 Task: Find a guest house in Hinigaran, Negros Occidental for 2 guests from July 1 to July 9, with a price range of ₹820 to ₹7200, self check-in, and English-speaking host.
Action: Mouse moved to (477, 117)
Screenshot: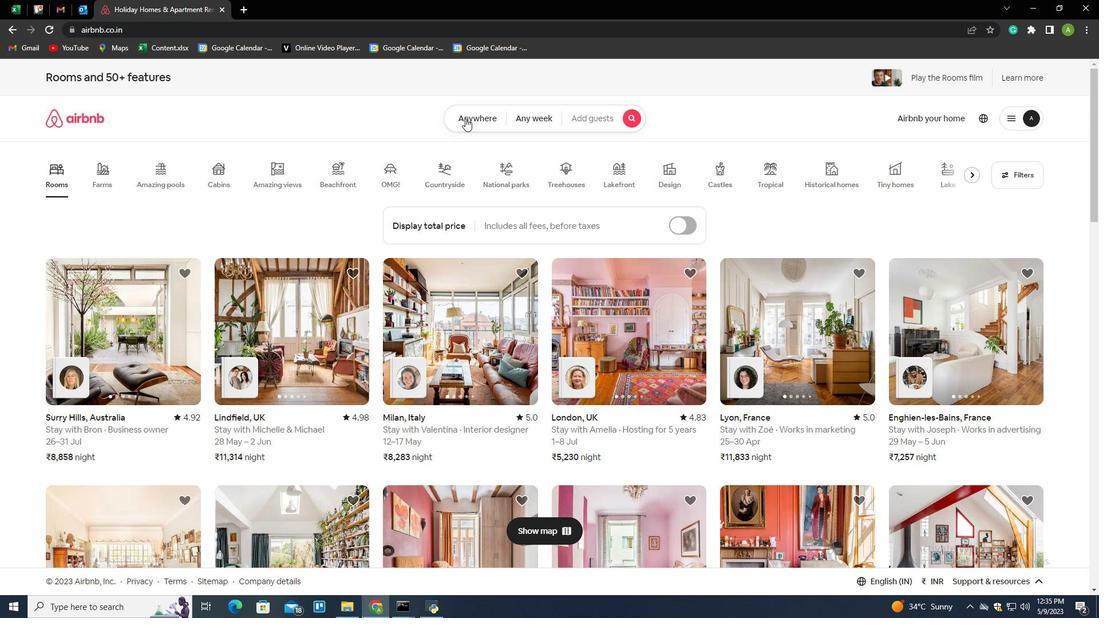 
Action: Mouse pressed left at (477, 117)
Screenshot: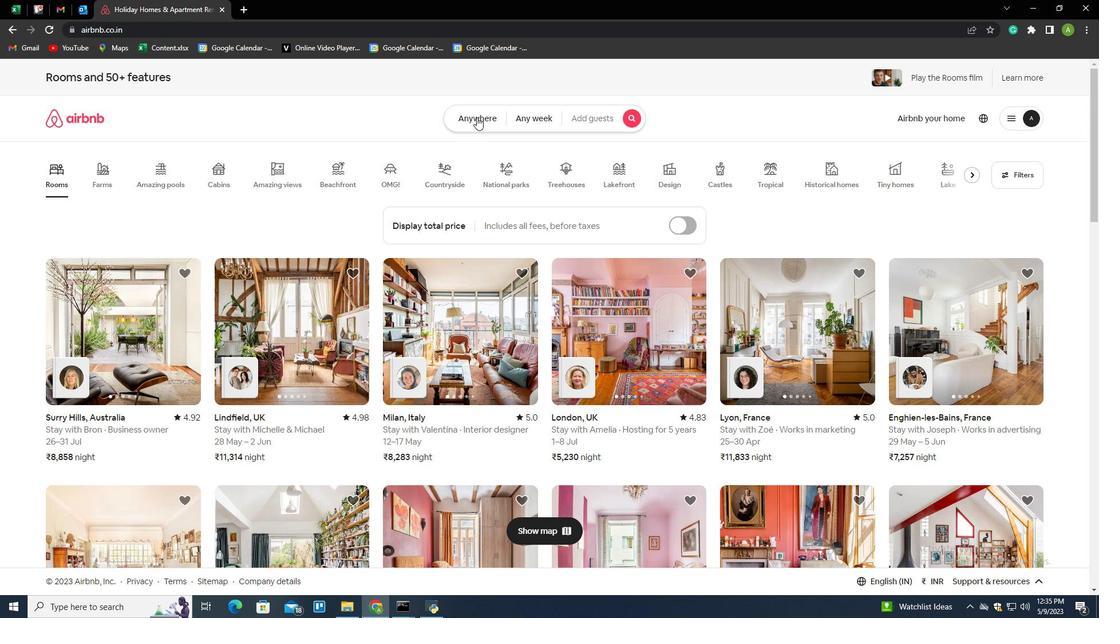 
Action: Mouse moved to (431, 160)
Screenshot: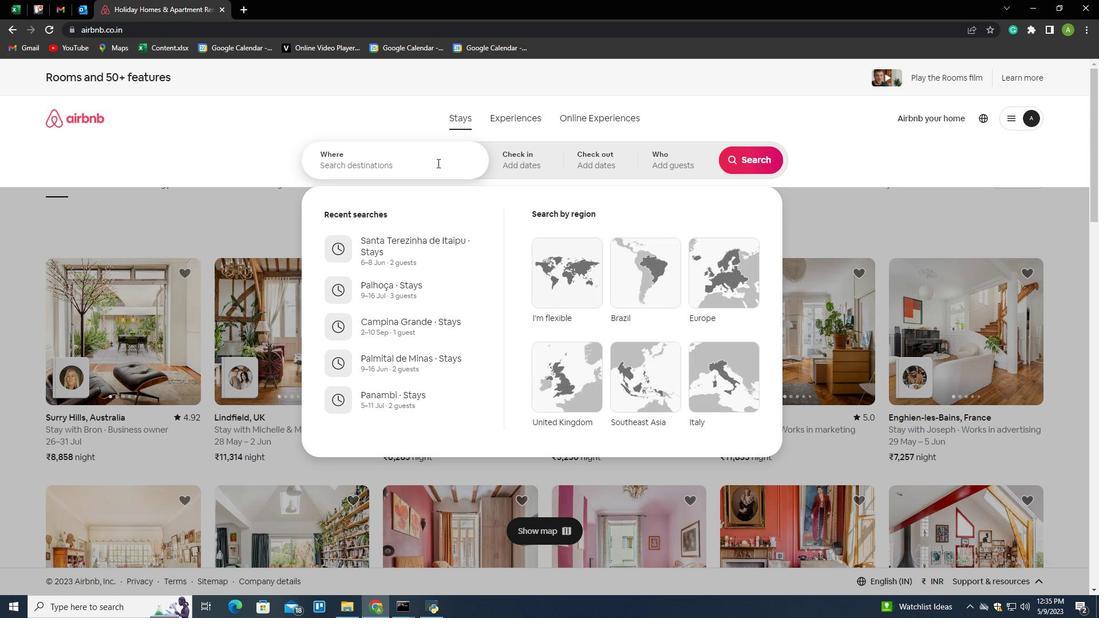 
Action: Mouse pressed left at (431, 160)
Screenshot: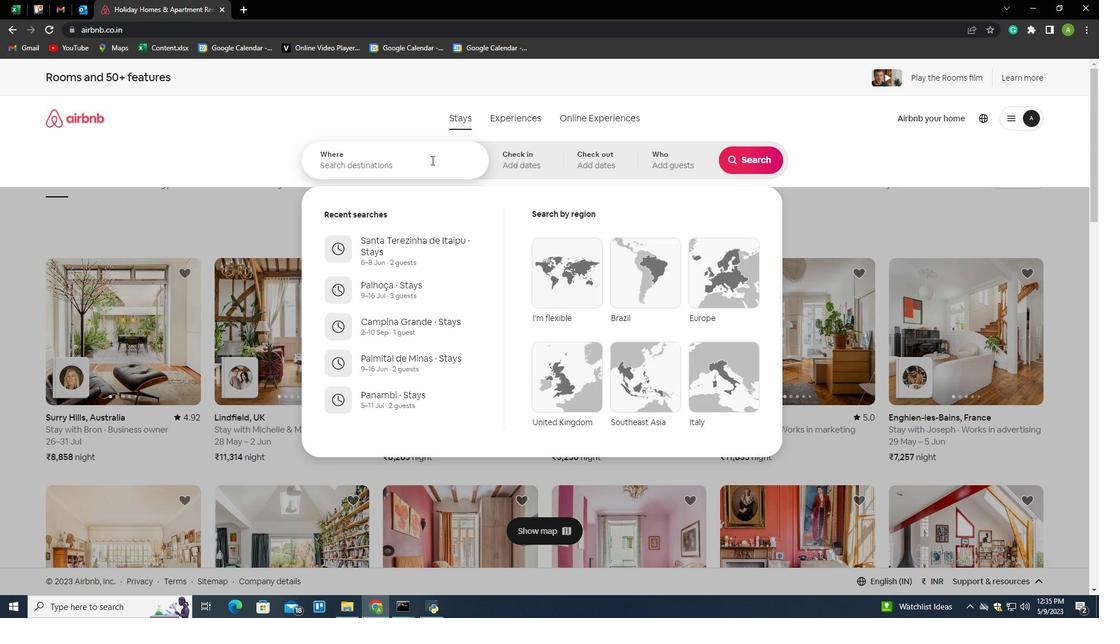 
Action: Mouse moved to (431, 159)
Screenshot: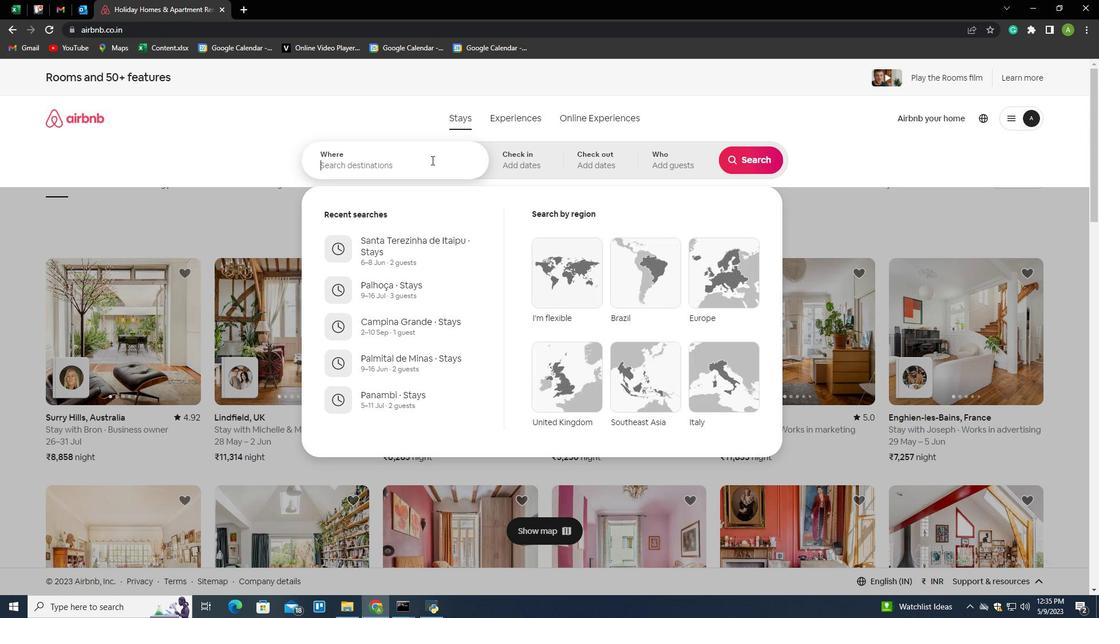 
Action: Key pressed <Key.shift>Hinigaran<Key.down><Key.enter>
Screenshot: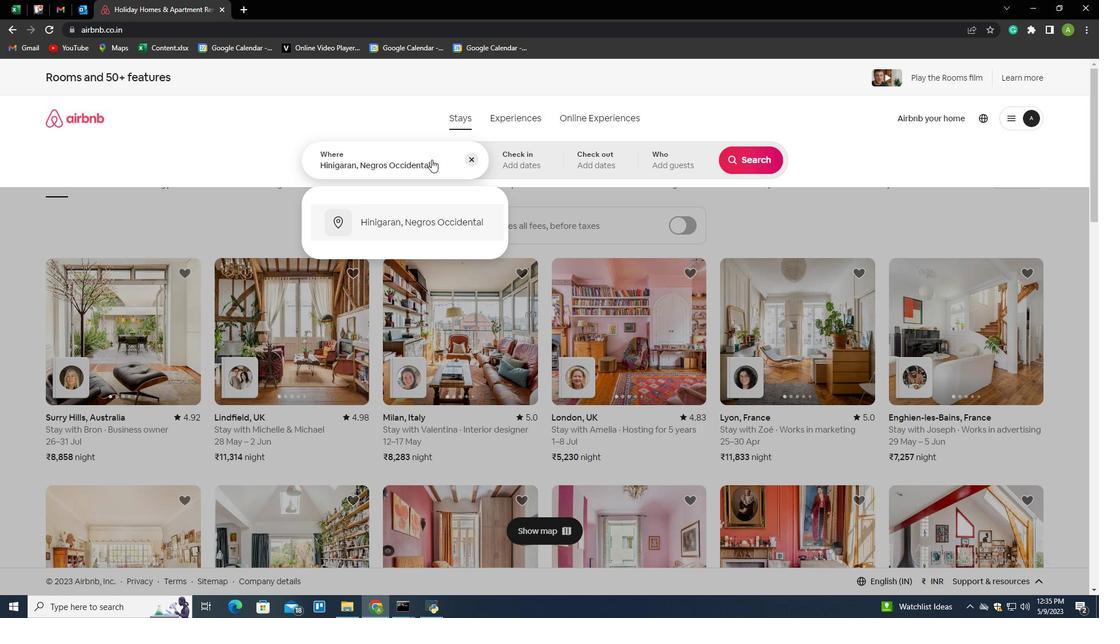 
Action: Mouse moved to (746, 252)
Screenshot: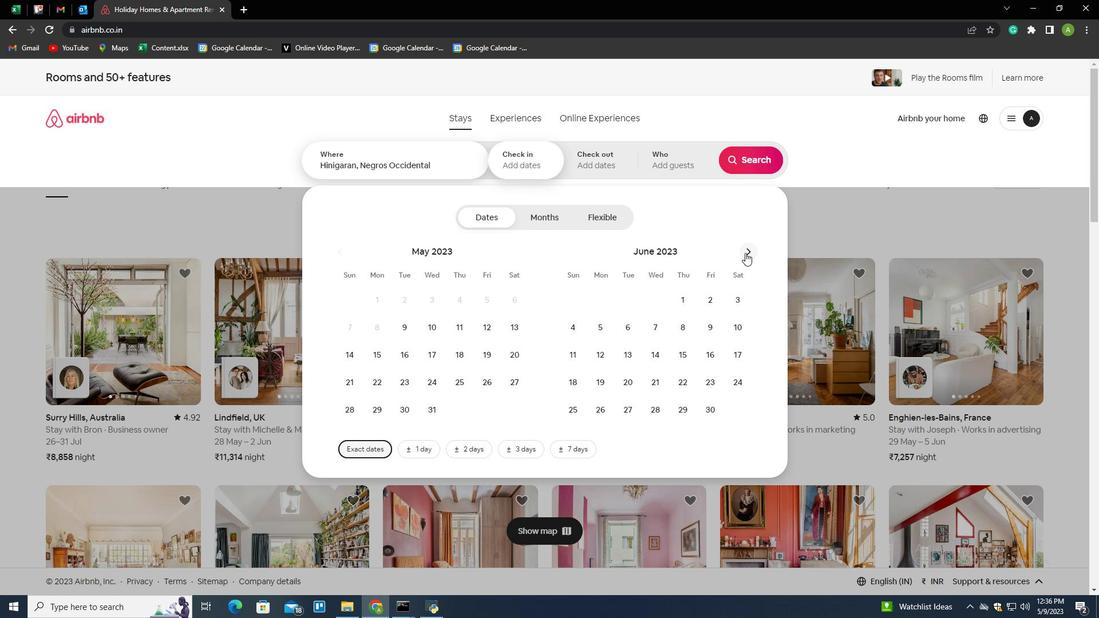 
Action: Mouse pressed left at (746, 252)
Screenshot: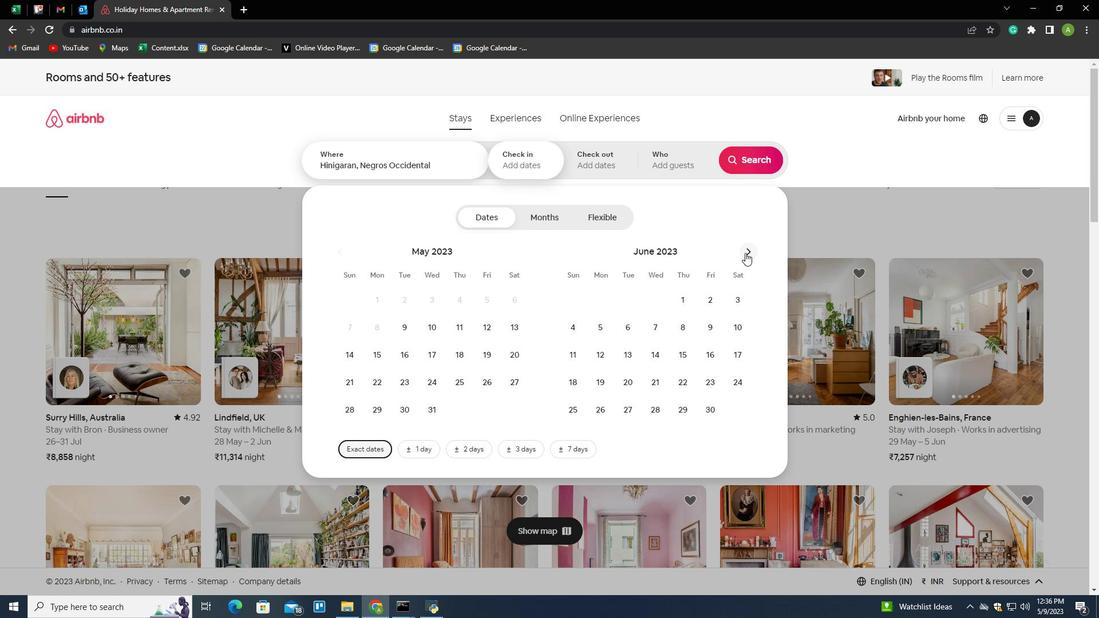 
Action: Mouse moved to (736, 296)
Screenshot: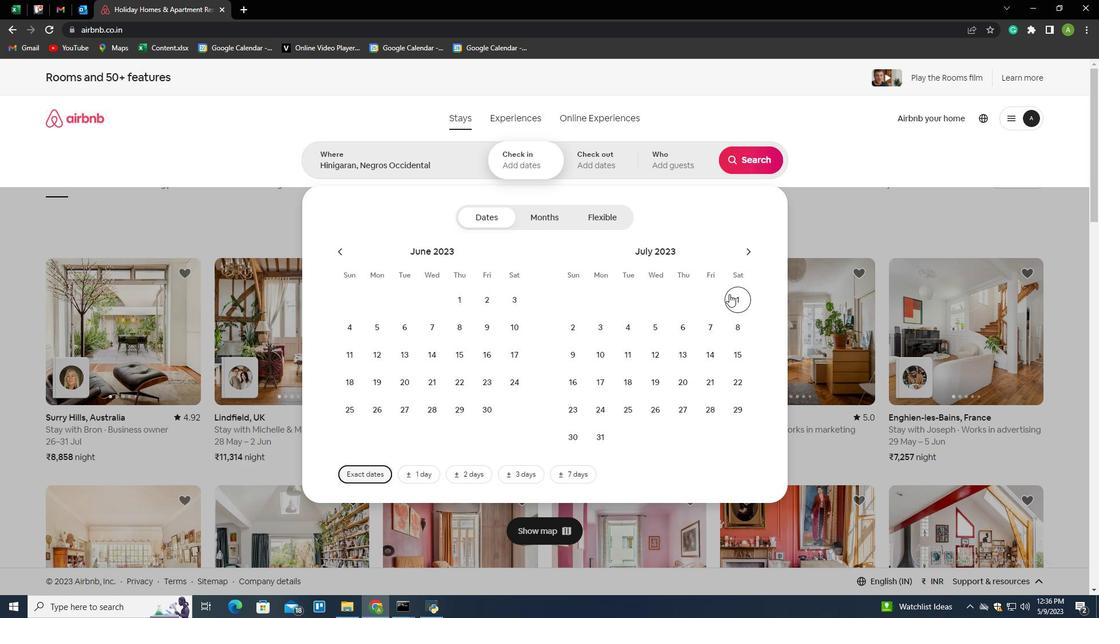 
Action: Mouse pressed left at (736, 296)
Screenshot: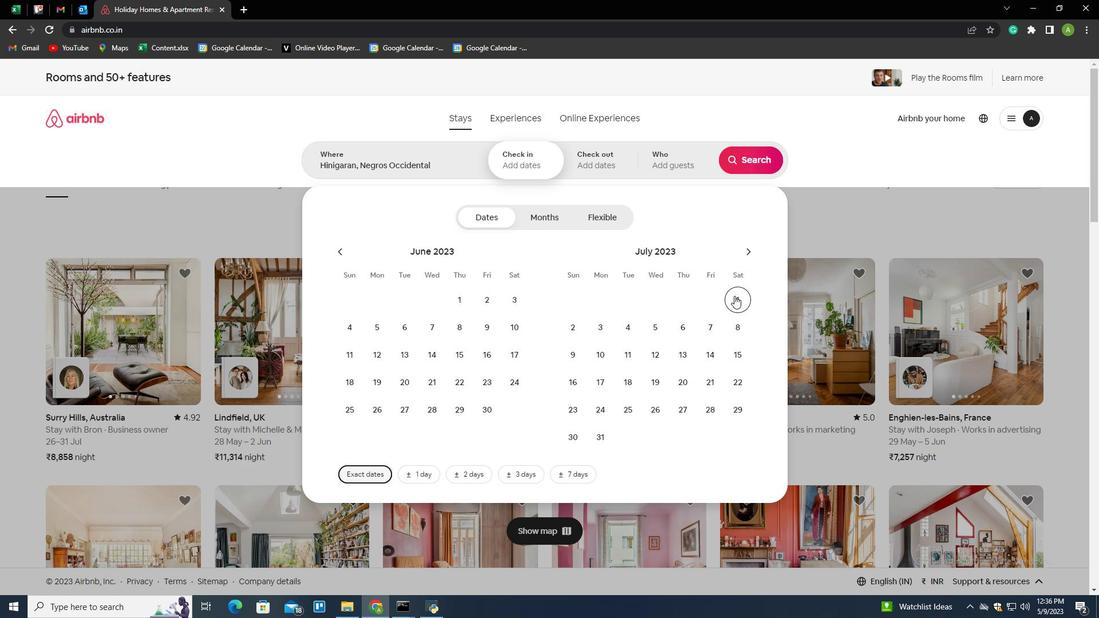 
Action: Mouse moved to (579, 355)
Screenshot: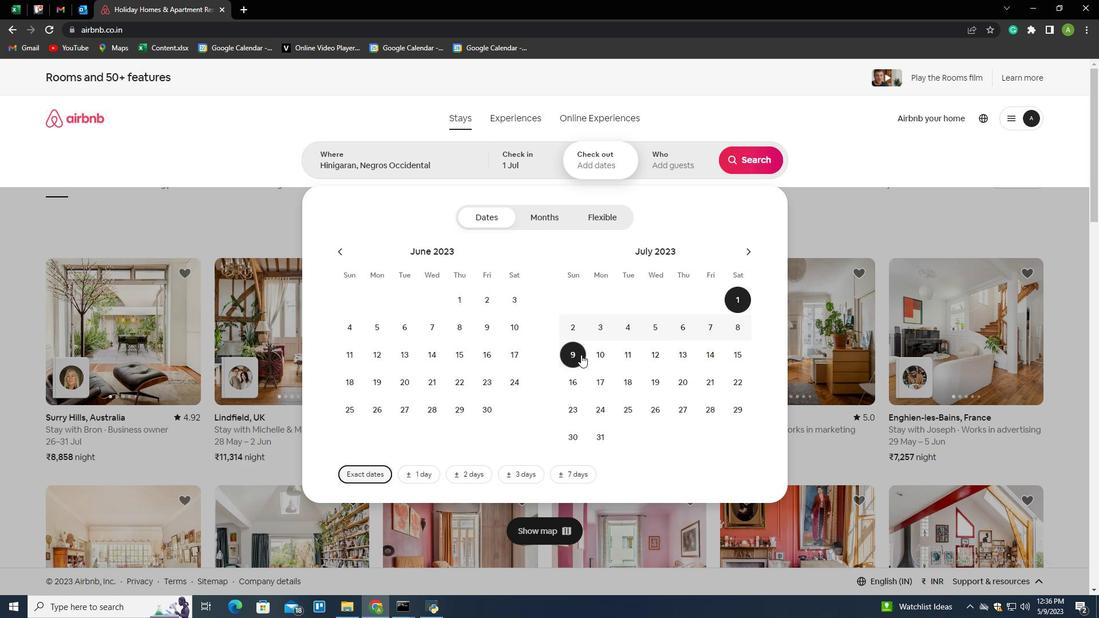 
Action: Mouse pressed left at (579, 355)
Screenshot: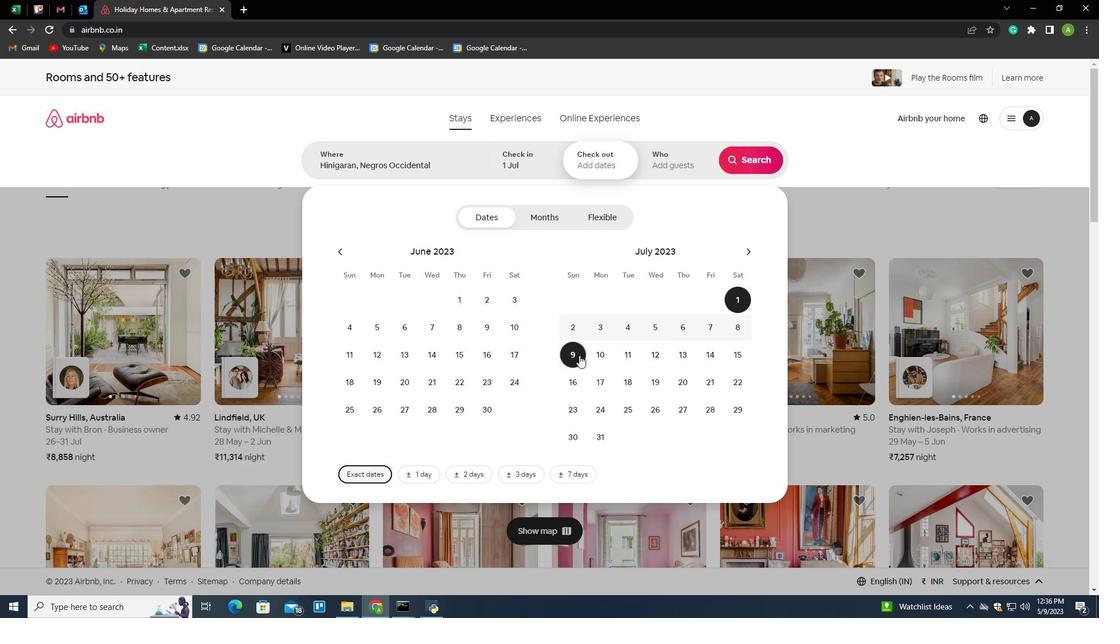 
Action: Mouse moved to (660, 165)
Screenshot: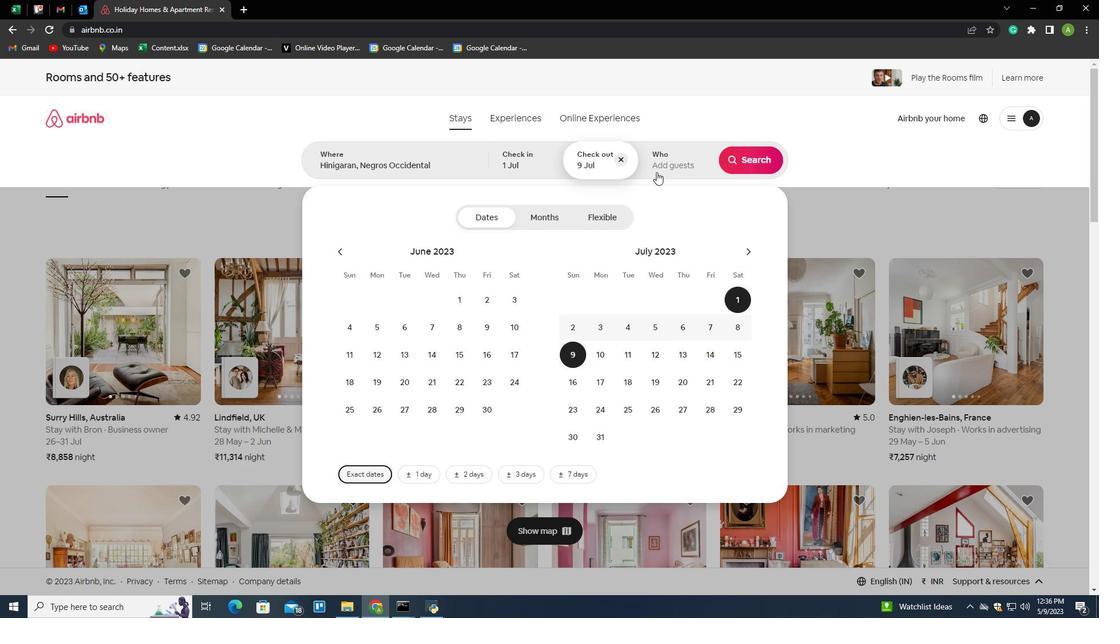 
Action: Mouse pressed left at (660, 165)
Screenshot: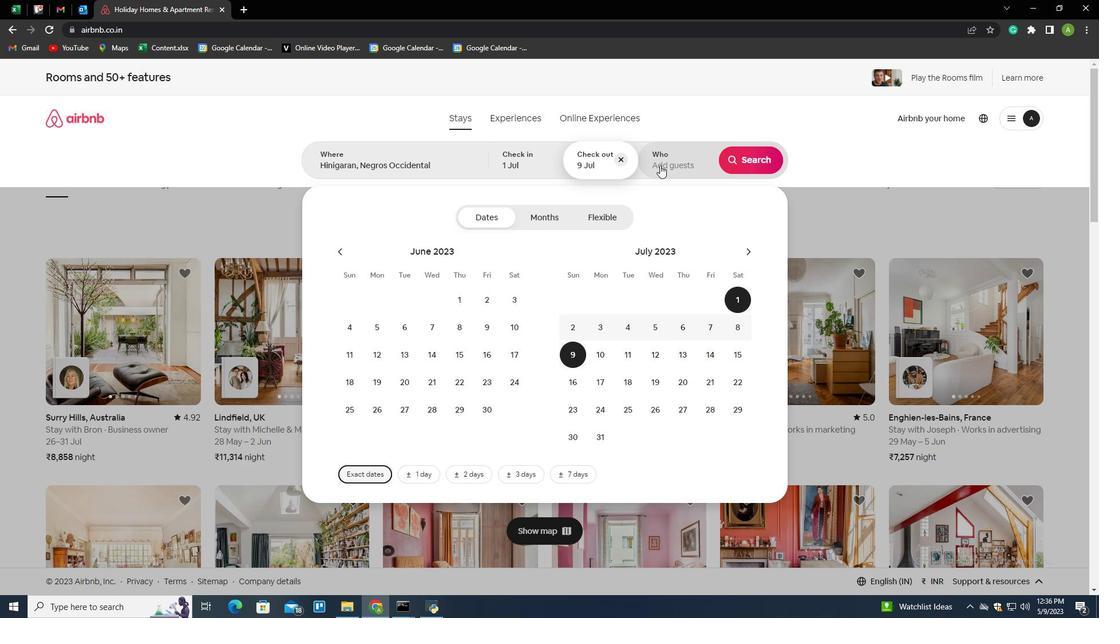 
Action: Mouse moved to (748, 218)
Screenshot: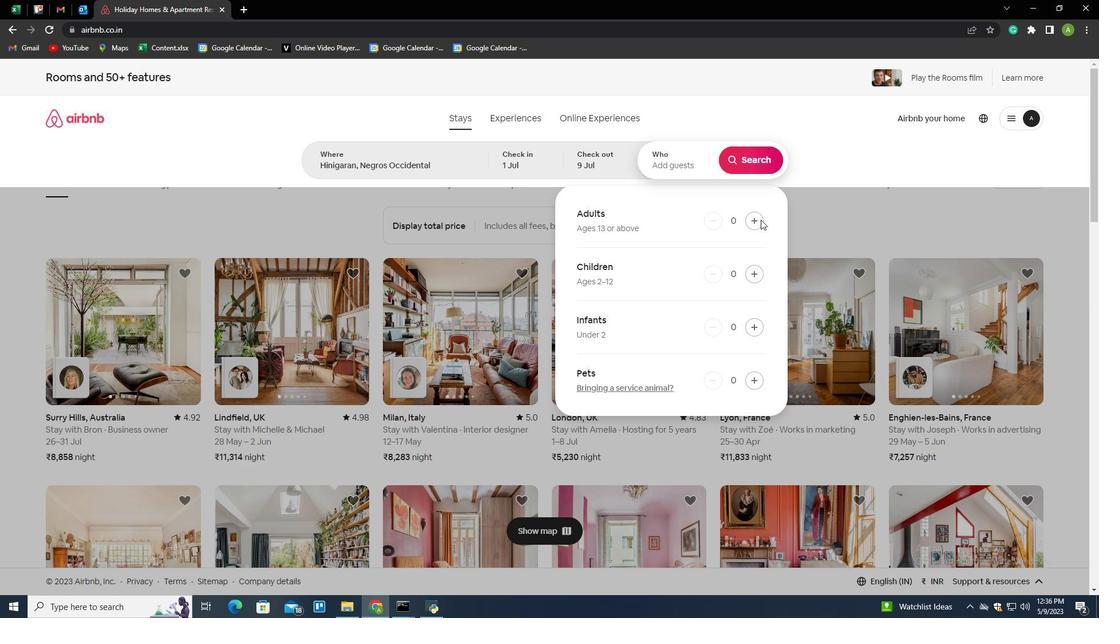 
Action: Mouse pressed left at (748, 218)
Screenshot: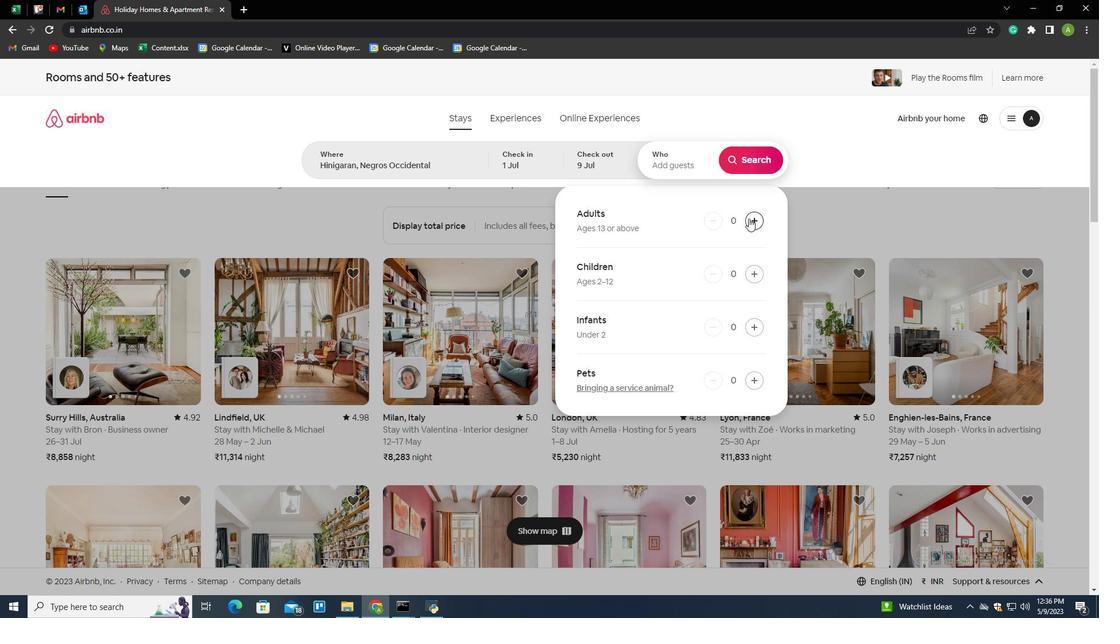 
Action: Mouse pressed left at (748, 218)
Screenshot: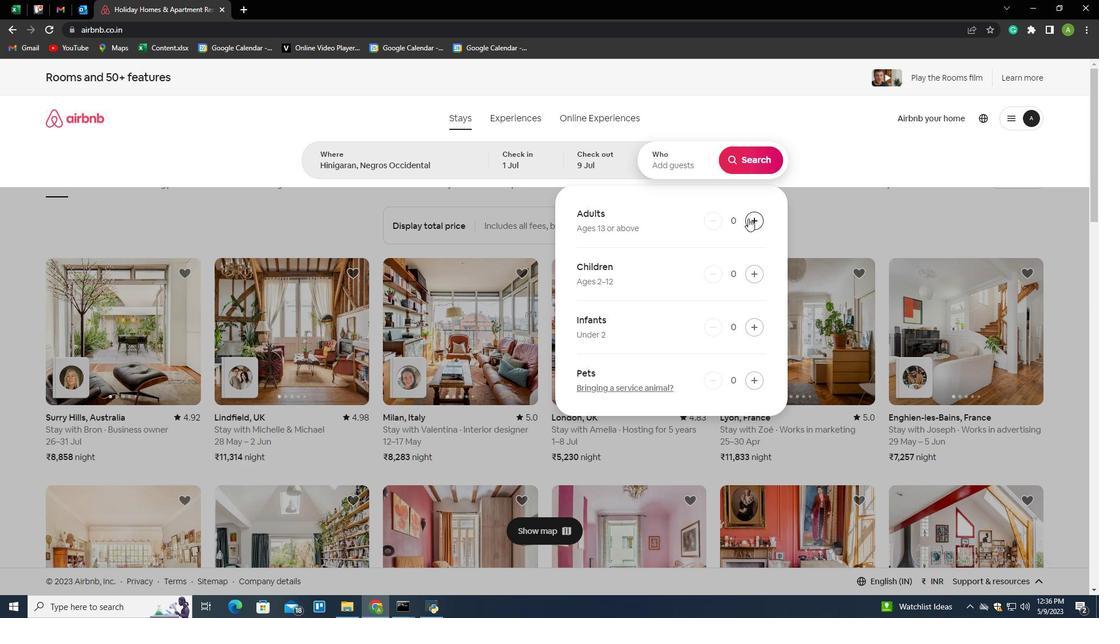 
Action: Mouse moved to (754, 158)
Screenshot: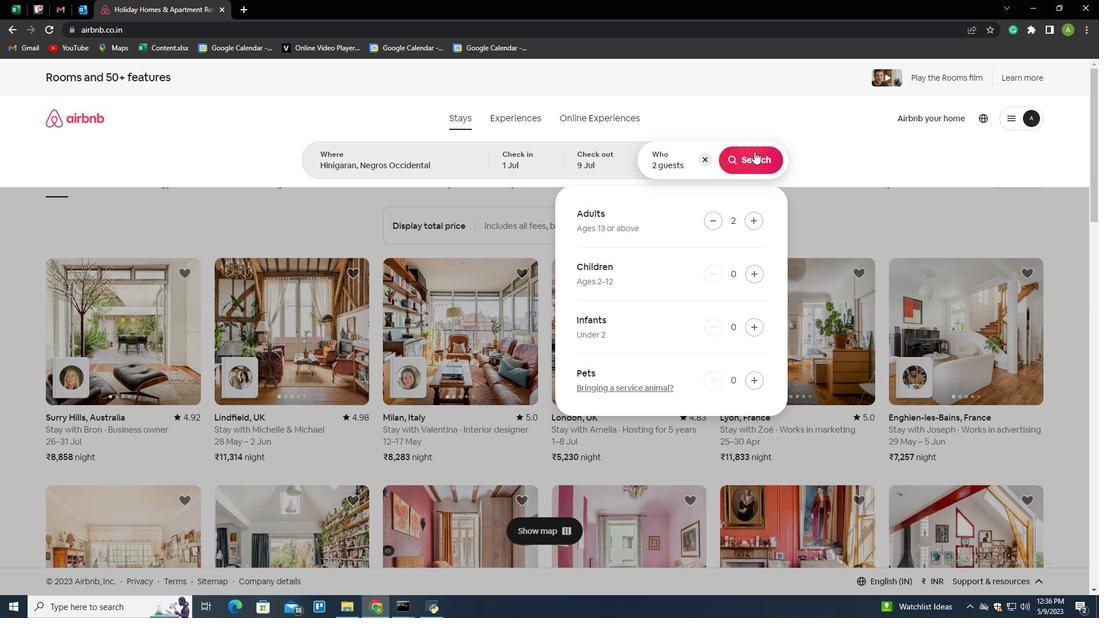 
Action: Mouse pressed left at (754, 158)
Screenshot: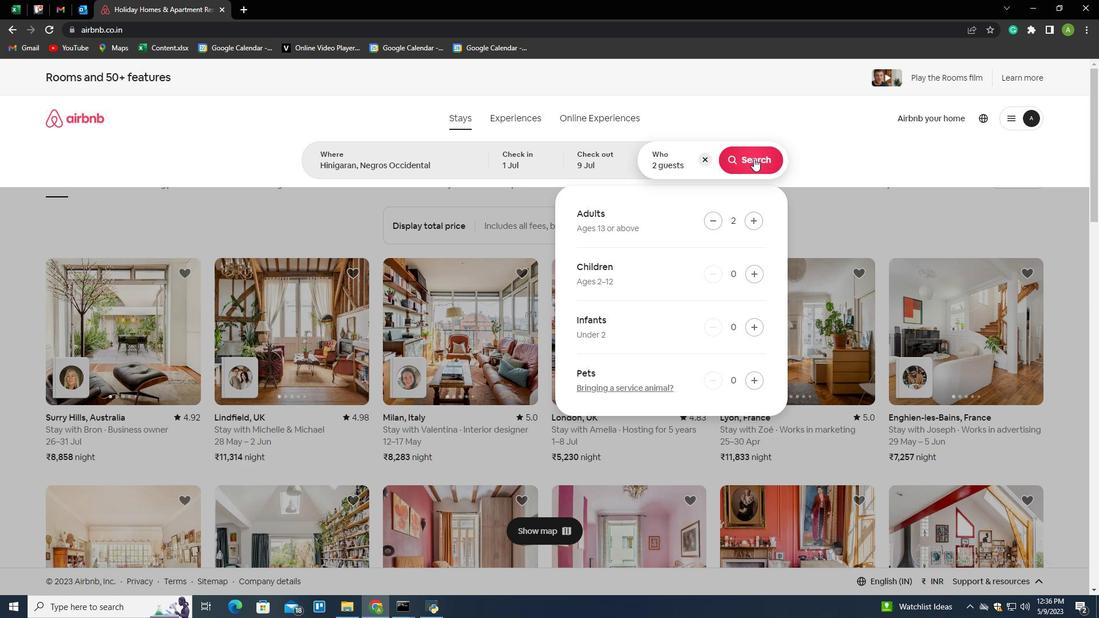
Action: Mouse moved to (1037, 129)
Screenshot: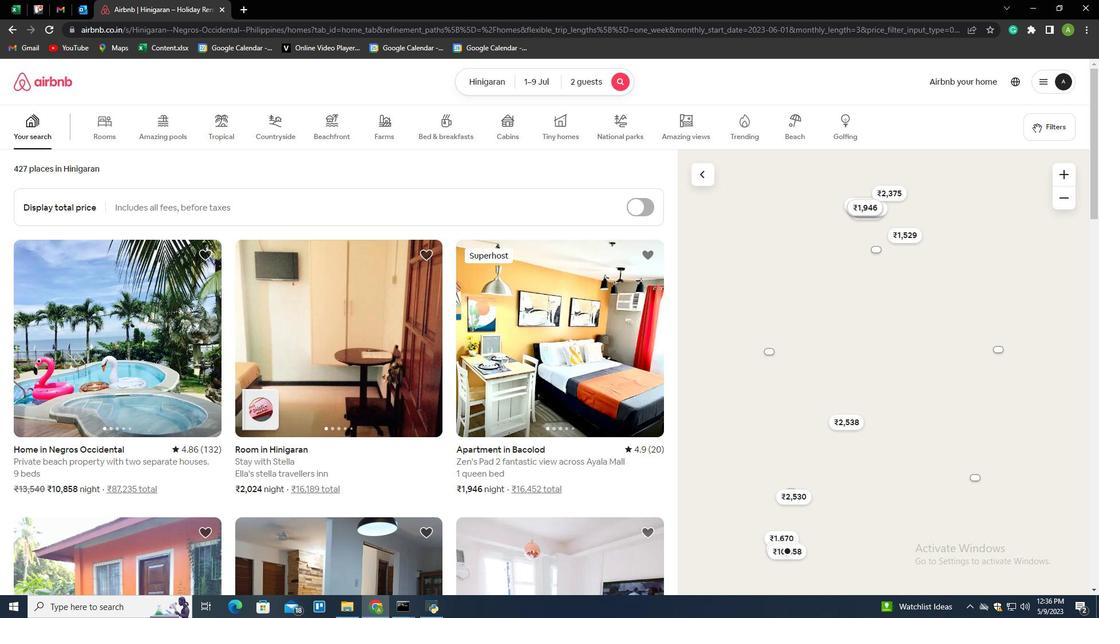 
Action: Mouse pressed left at (1037, 129)
Screenshot: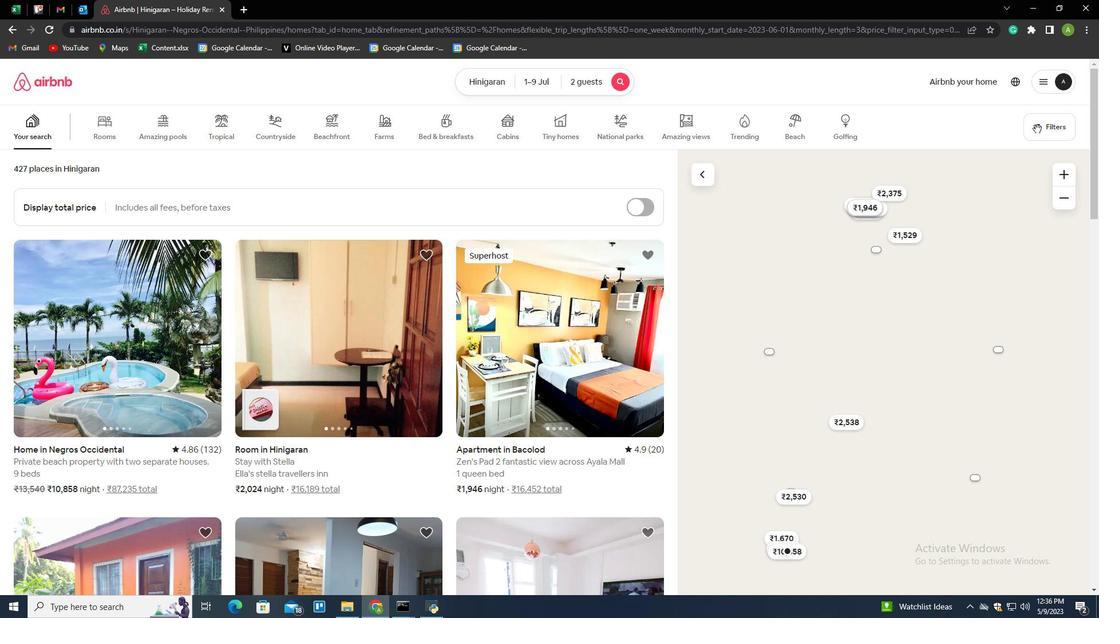 
Action: Mouse moved to (670, 261)
Screenshot: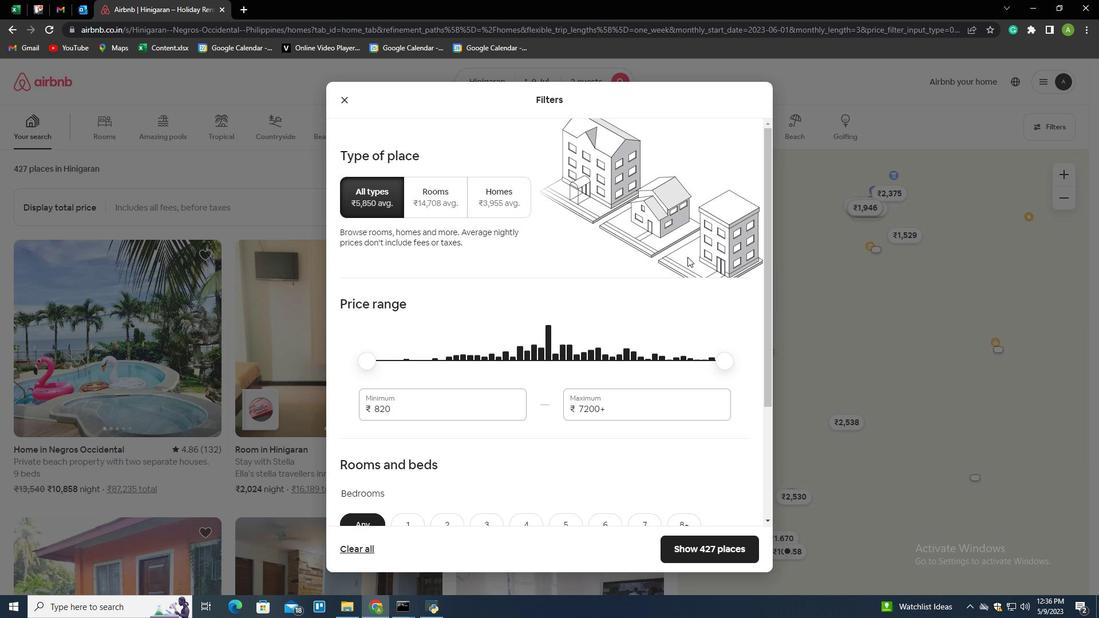 
Action: Mouse scrolled (670, 261) with delta (0, 0)
Screenshot: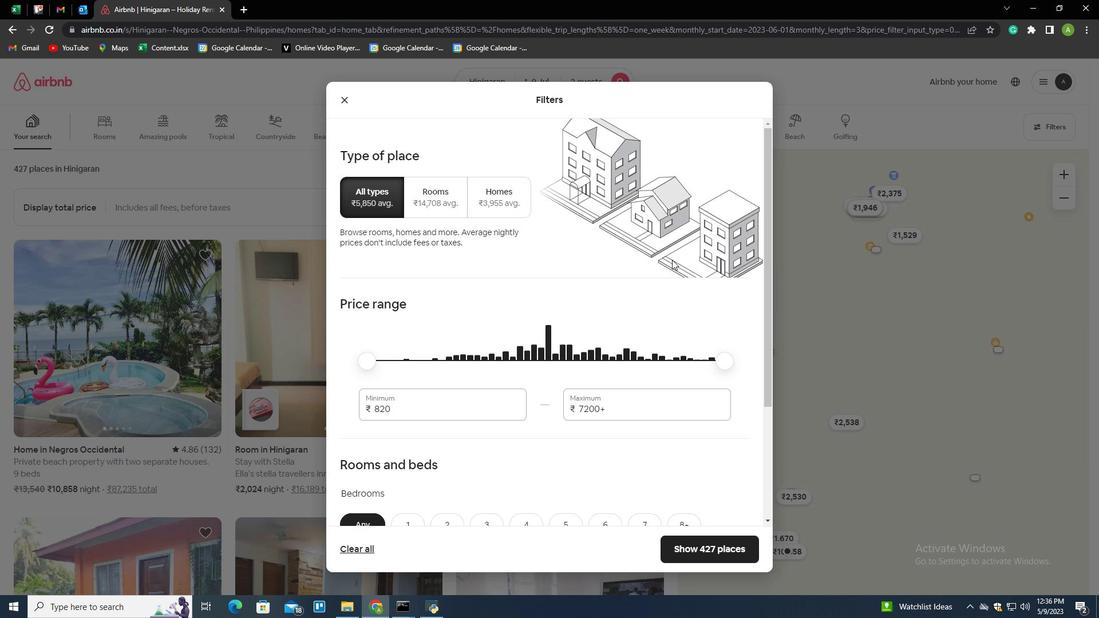 
Action: Mouse scrolled (670, 261) with delta (0, 0)
Screenshot: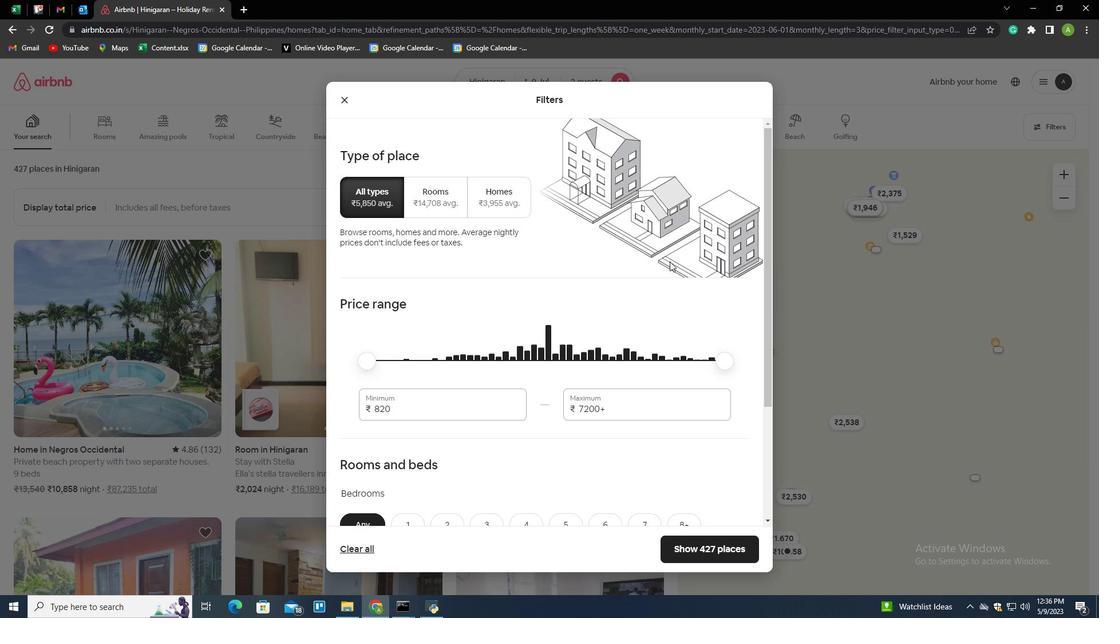 
Action: Mouse moved to (445, 293)
Screenshot: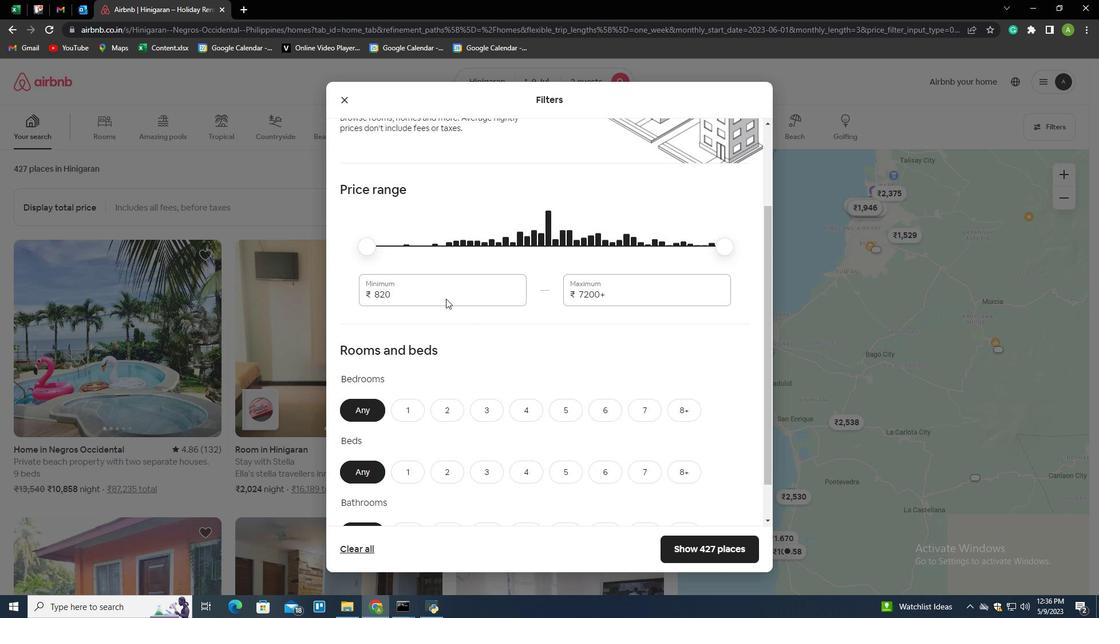
Action: Mouse pressed left at (445, 293)
Screenshot: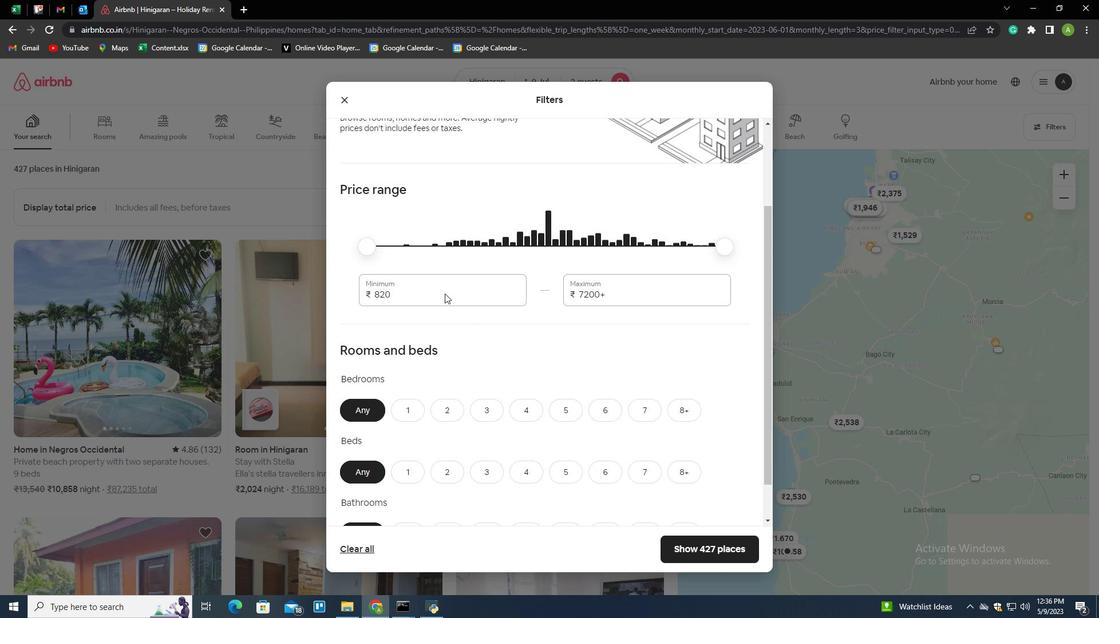 
Action: Key pressed <Key.shift_r><Key.home>8000<Key.tab>
Screenshot: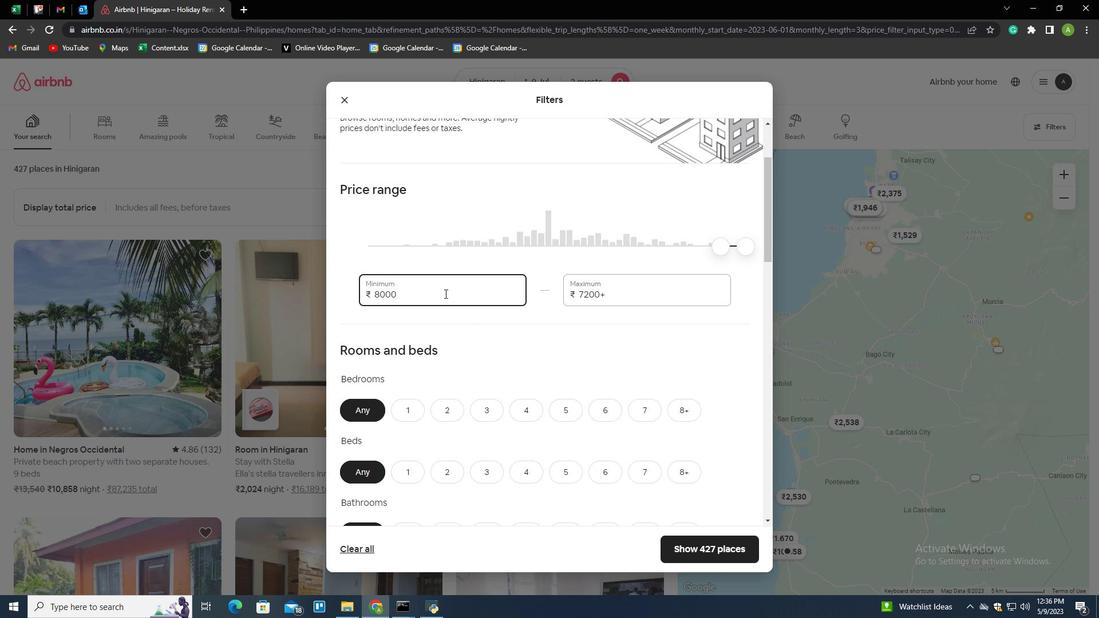 
Action: Mouse moved to (442, 295)
Screenshot: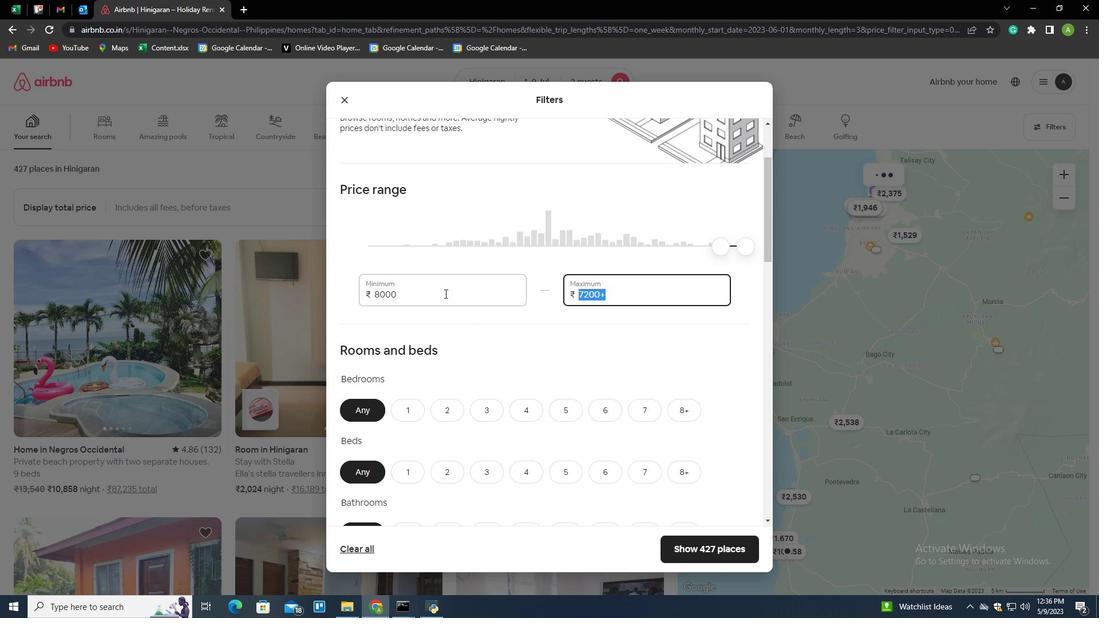 
Action: Key pressed 15000
Screenshot: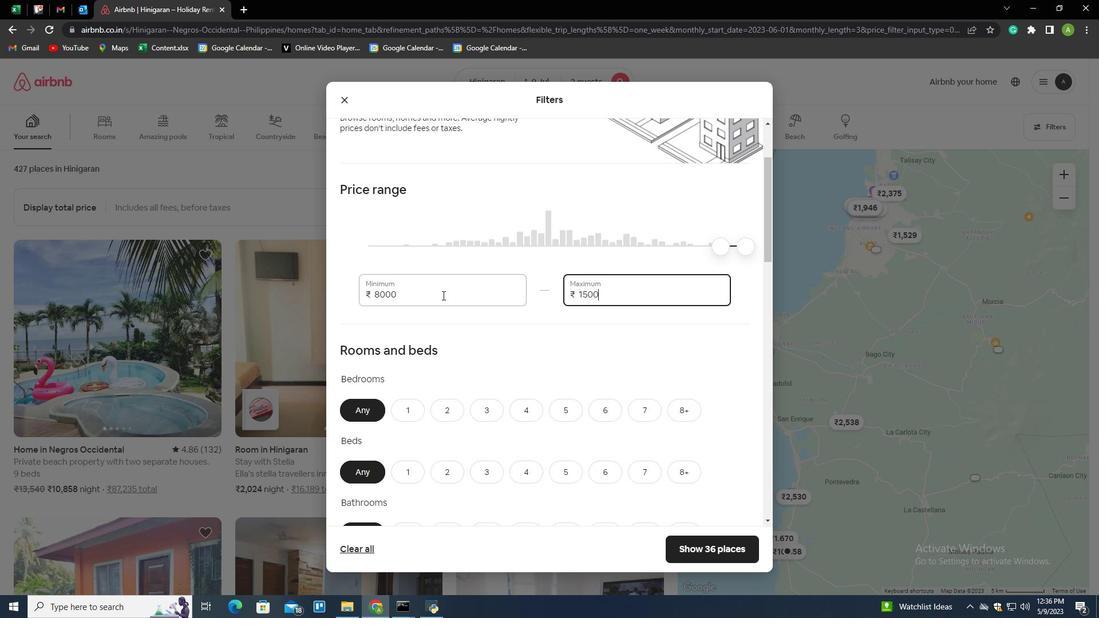 
Action: Mouse moved to (443, 296)
Screenshot: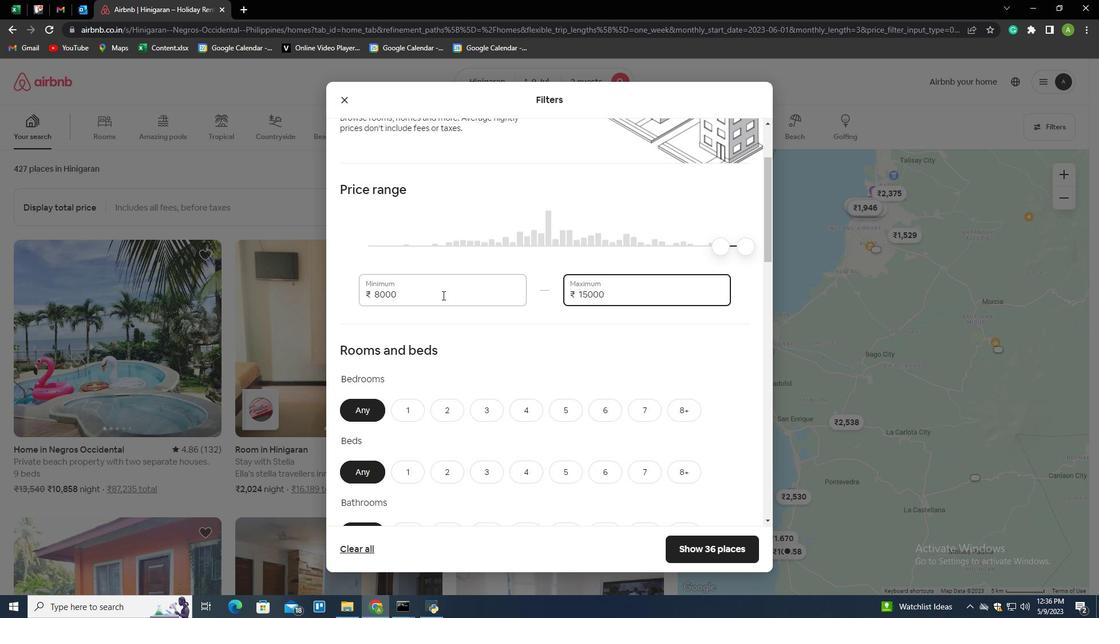 
Action: Mouse scrolled (443, 295) with delta (0, 0)
Screenshot: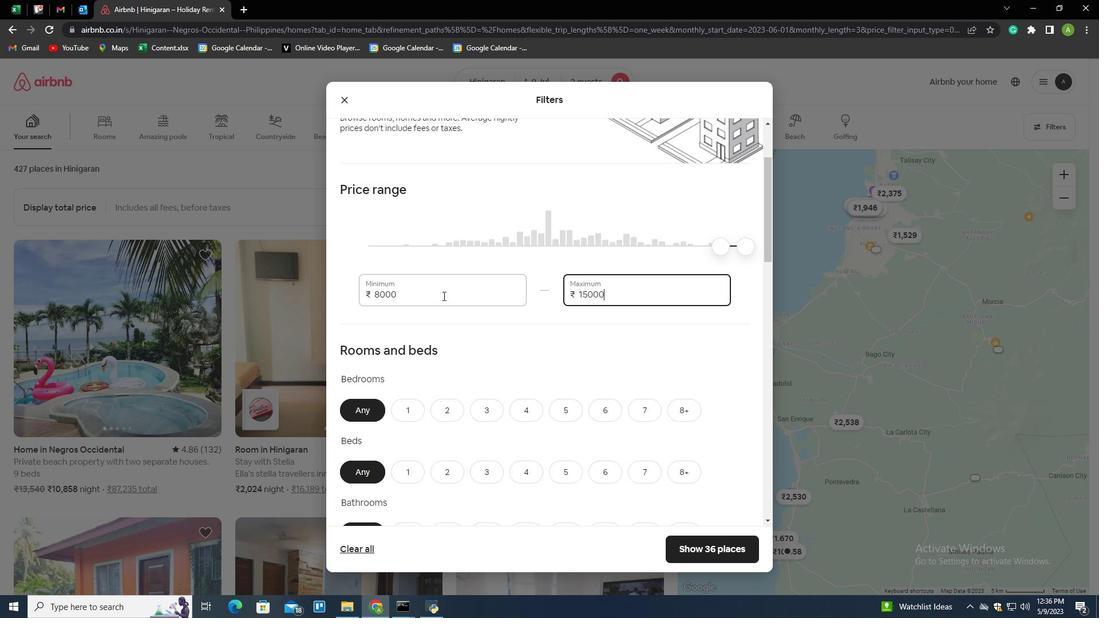 
Action: Mouse scrolled (443, 295) with delta (0, 0)
Screenshot: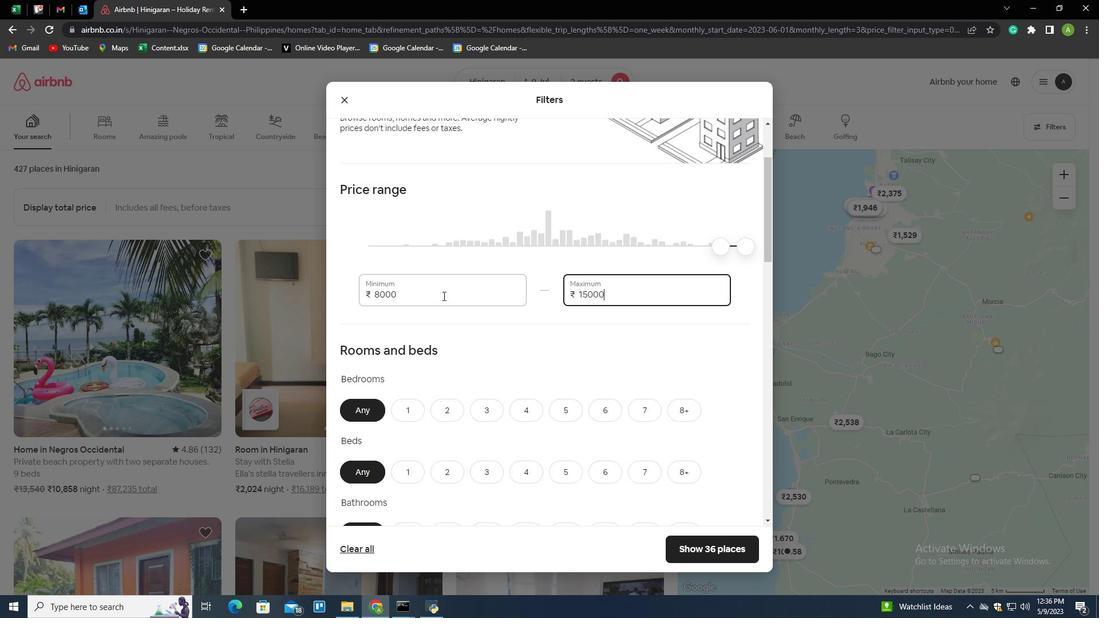
Action: Mouse moved to (418, 297)
Screenshot: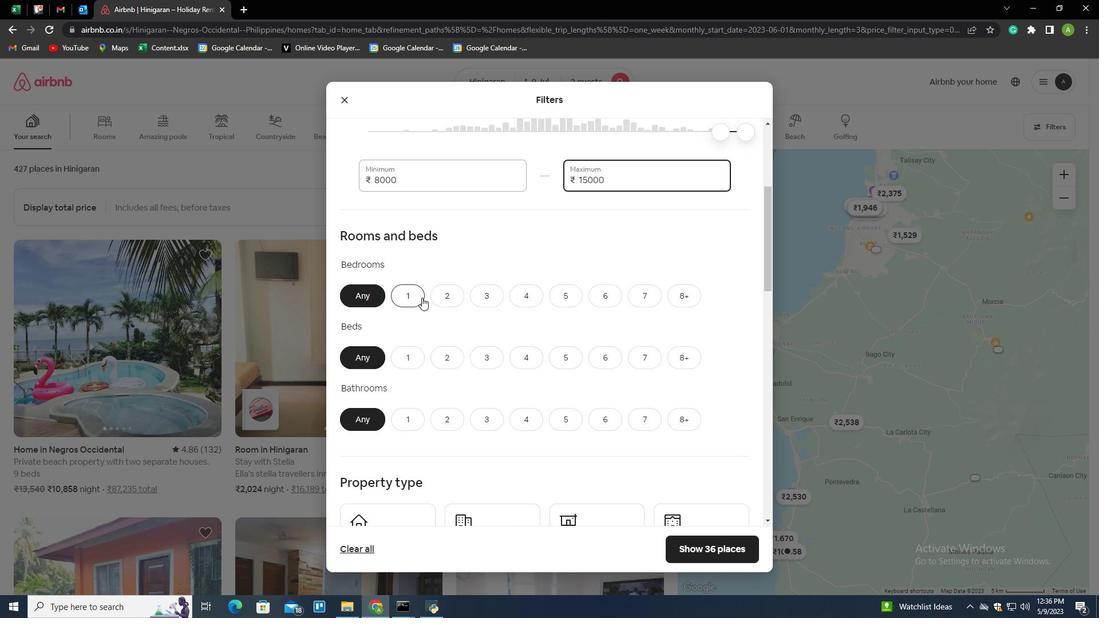 
Action: Mouse pressed left at (418, 297)
Screenshot: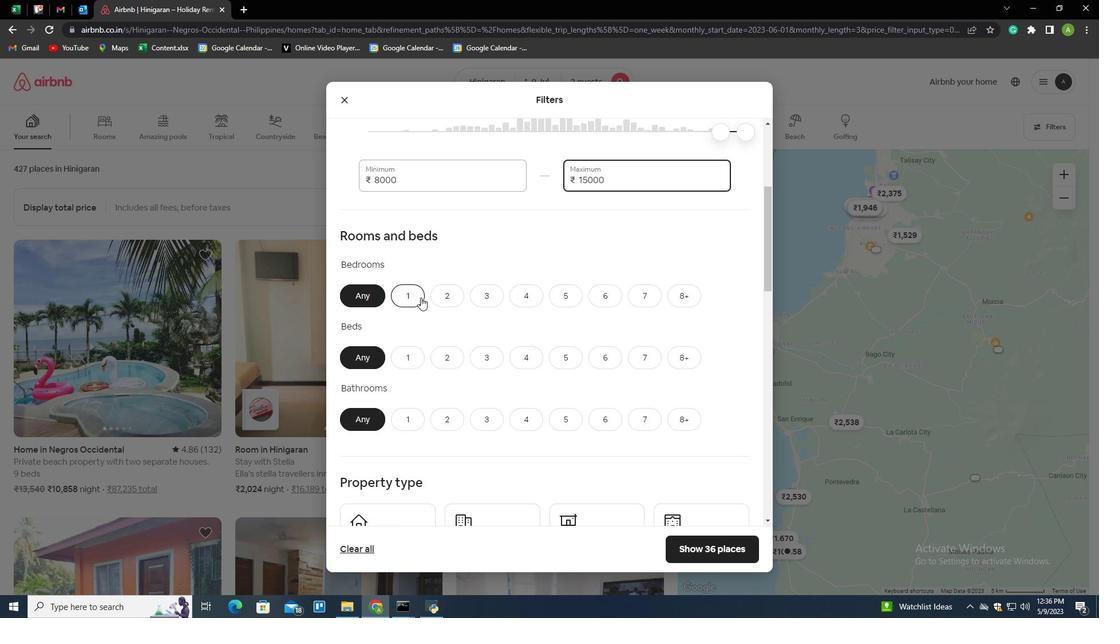 
Action: Mouse moved to (490, 323)
Screenshot: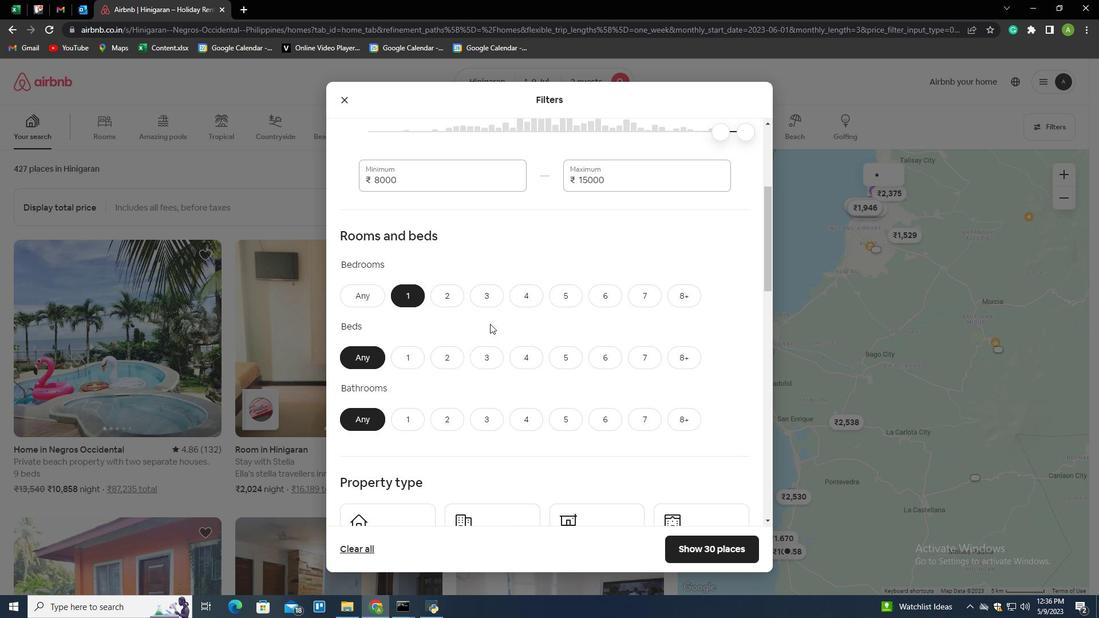 
Action: Mouse scrolled (490, 323) with delta (0, 0)
Screenshot: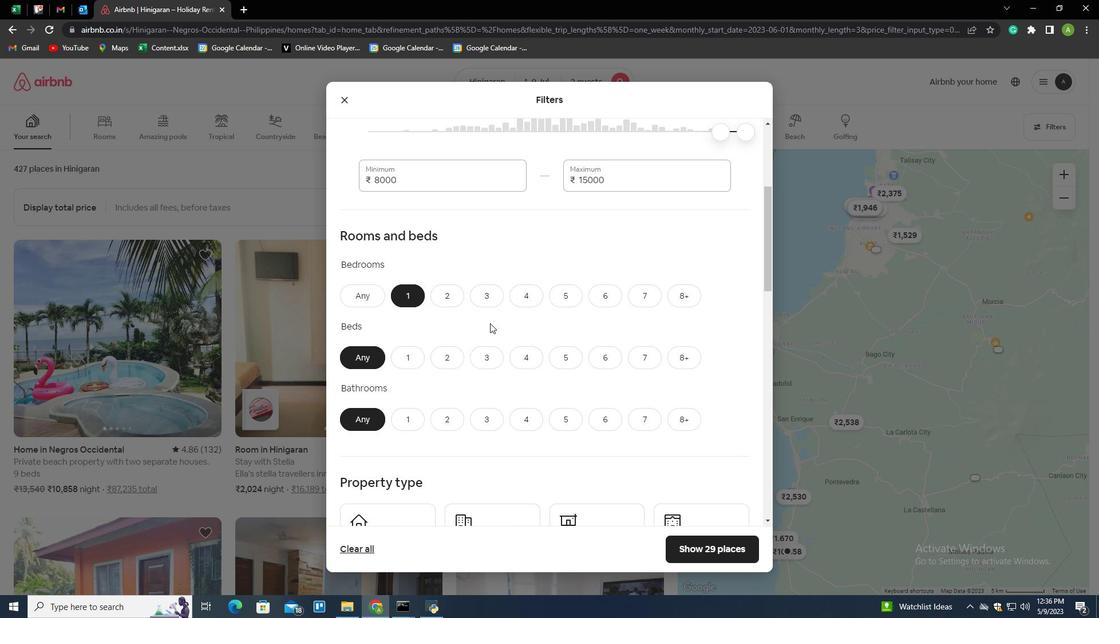 
Action: Mouse moved to (409, 304)
Screenshot: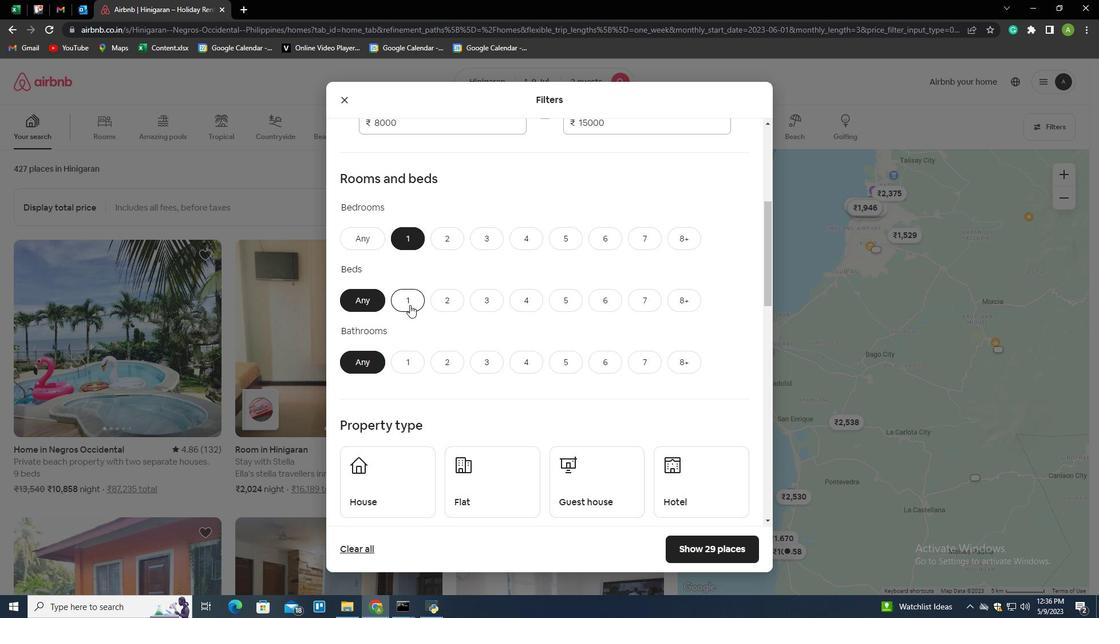 
Action: Mouse pressed left at (409, 304)
Screenshot: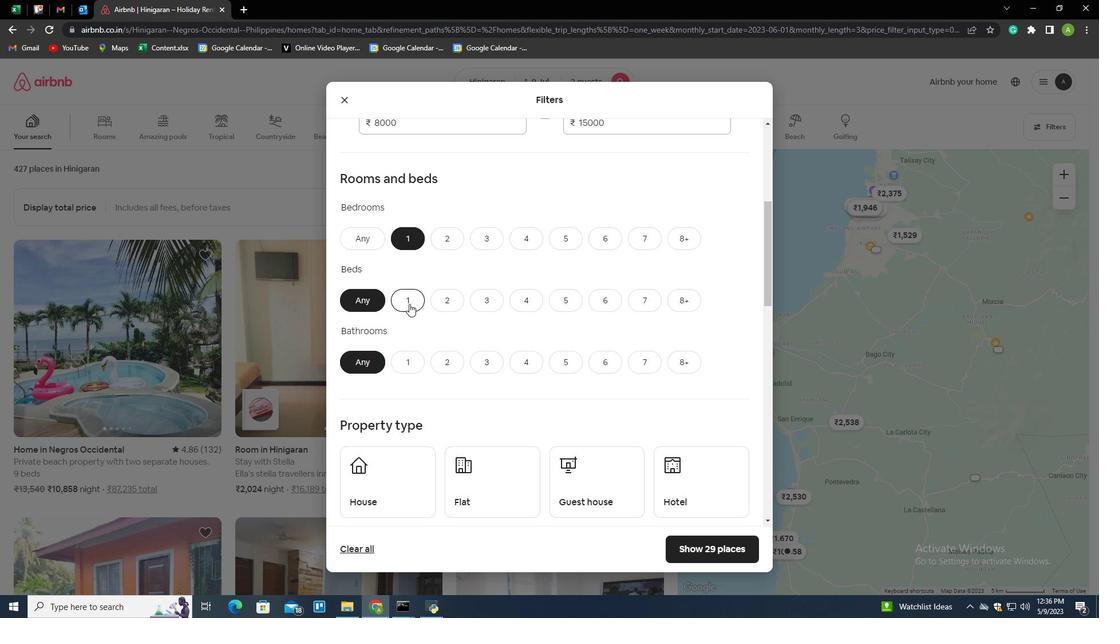 
Action: Mouse moved to (412, 364)
Screenshot: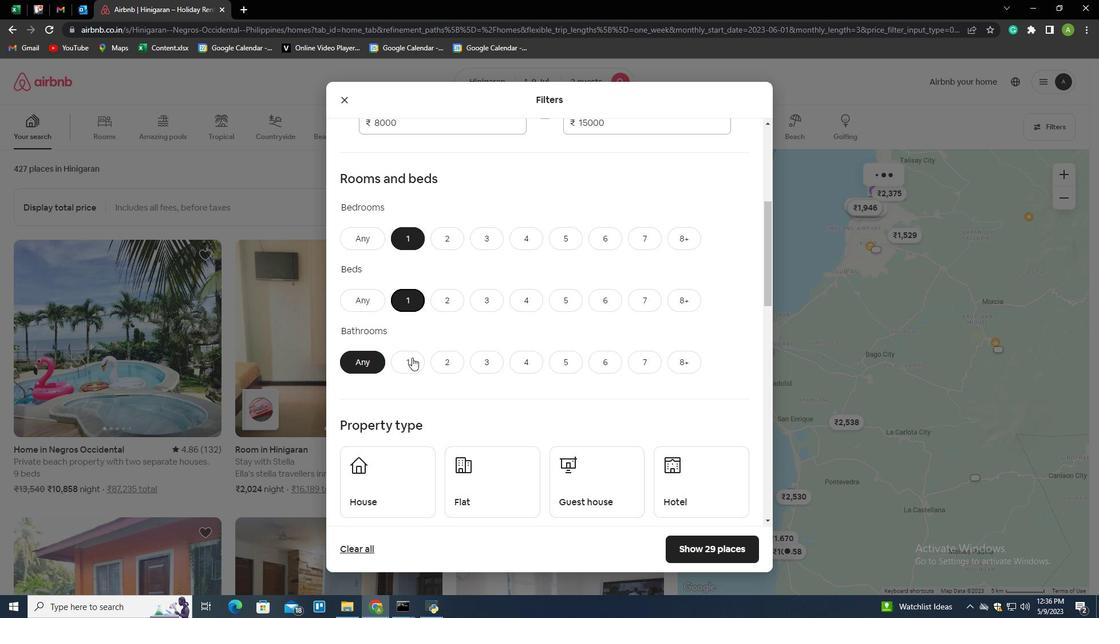 
Action: Mouse pressed left at (412, 364)
Screenshot: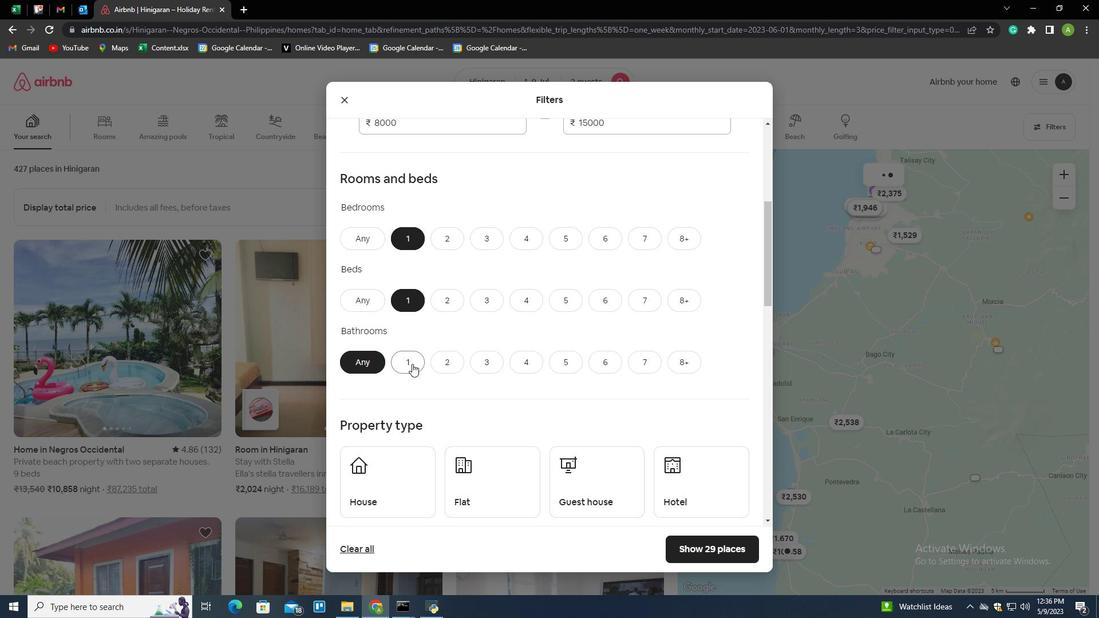 
Action: Mouse moved to (572, 324)
Screenshot: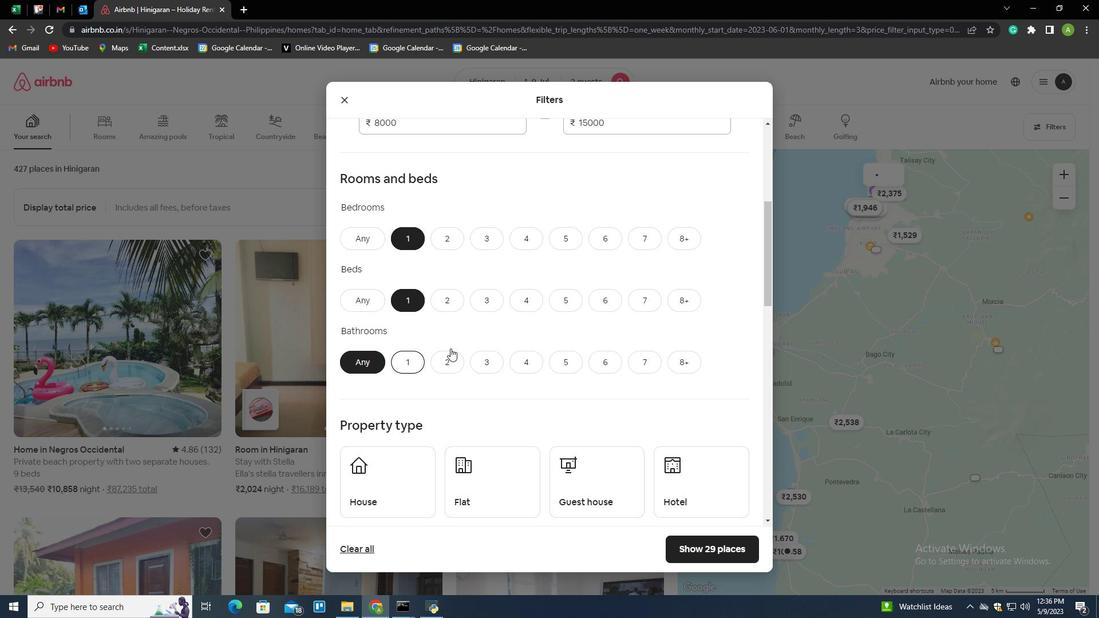 
Action: Mouse scrolled (572, 323) with delta (0, 0)
Screenshot: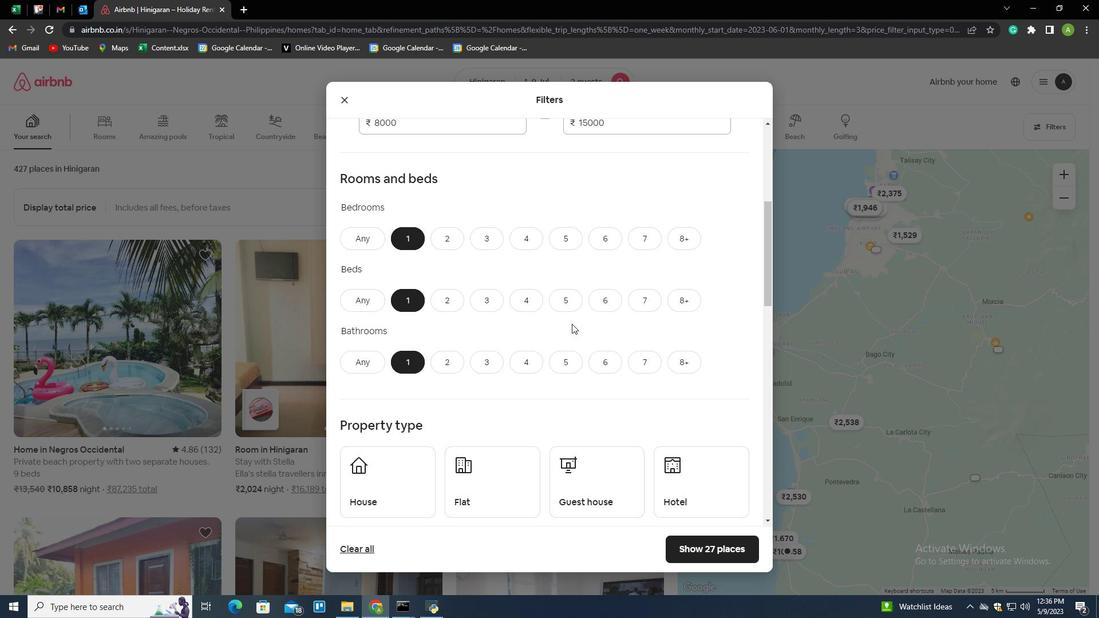 
Action: Mouse scrolled (572, 323) with delta (0, 0)
Screenshot: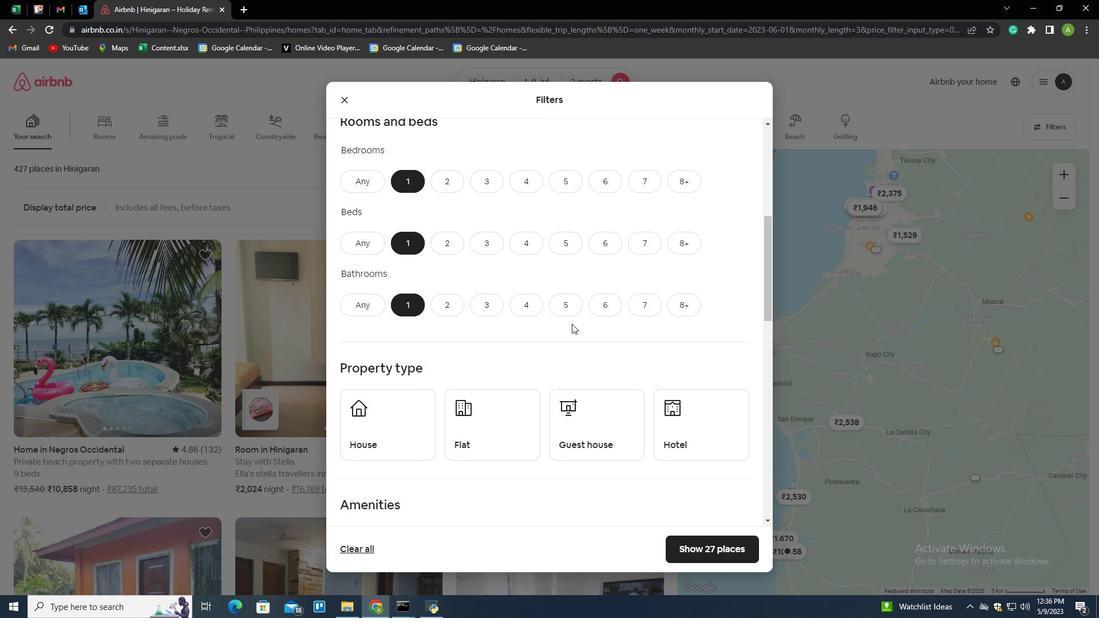 
Action: Mouse moved to (572, 320)
Screenshot: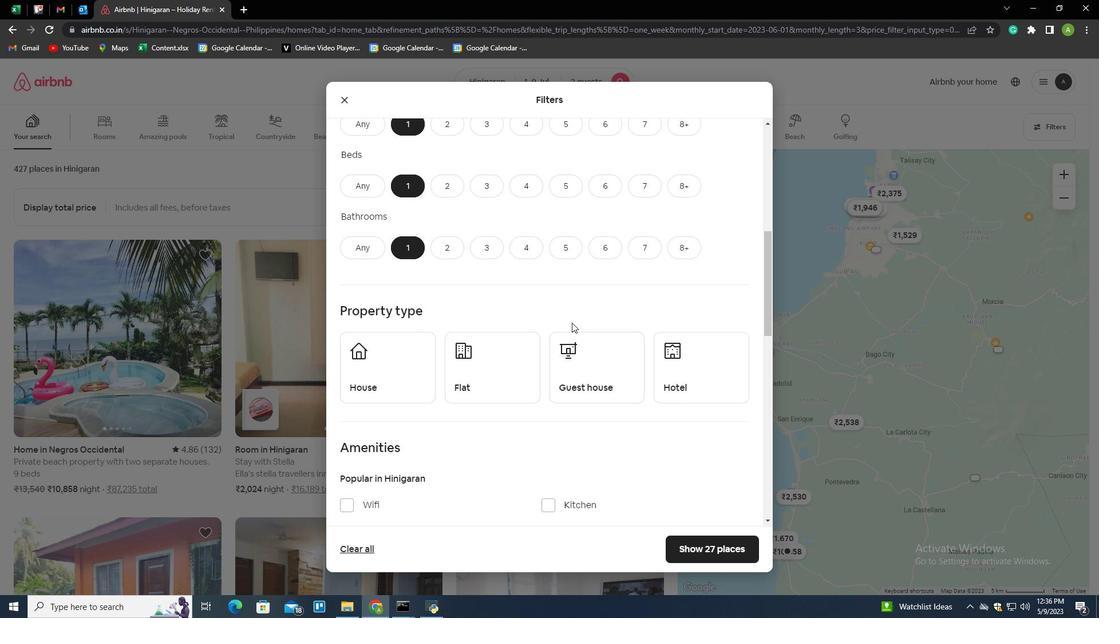 
Action: Mouse scrolled (572, 319) with delta (0, 0)
Screenshot: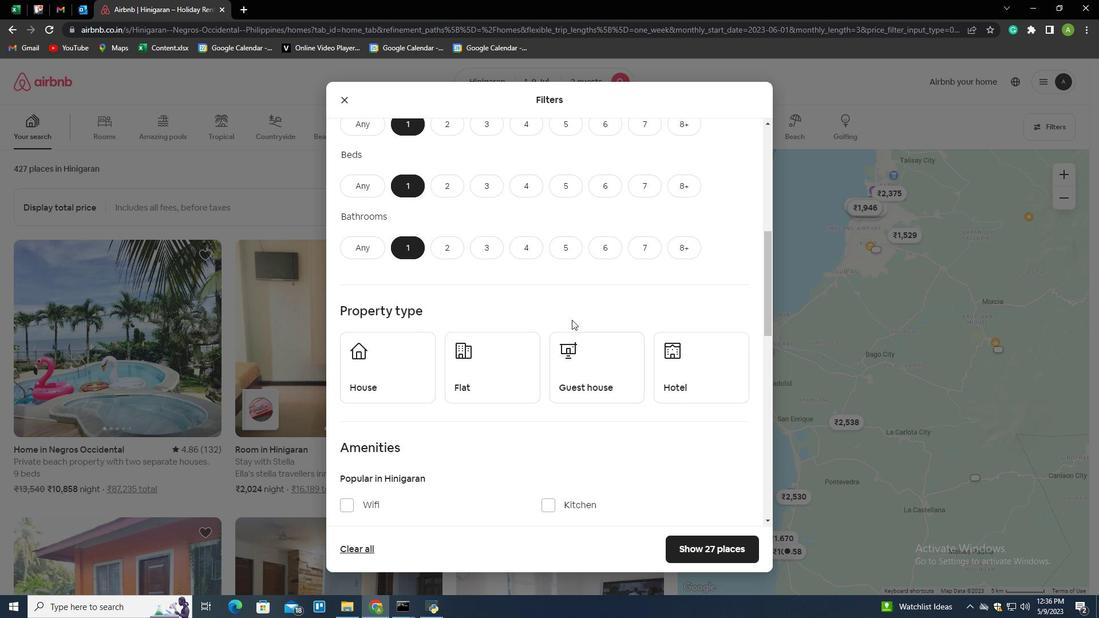 
Action: Mouse moved to (587, 301)
Screenshot: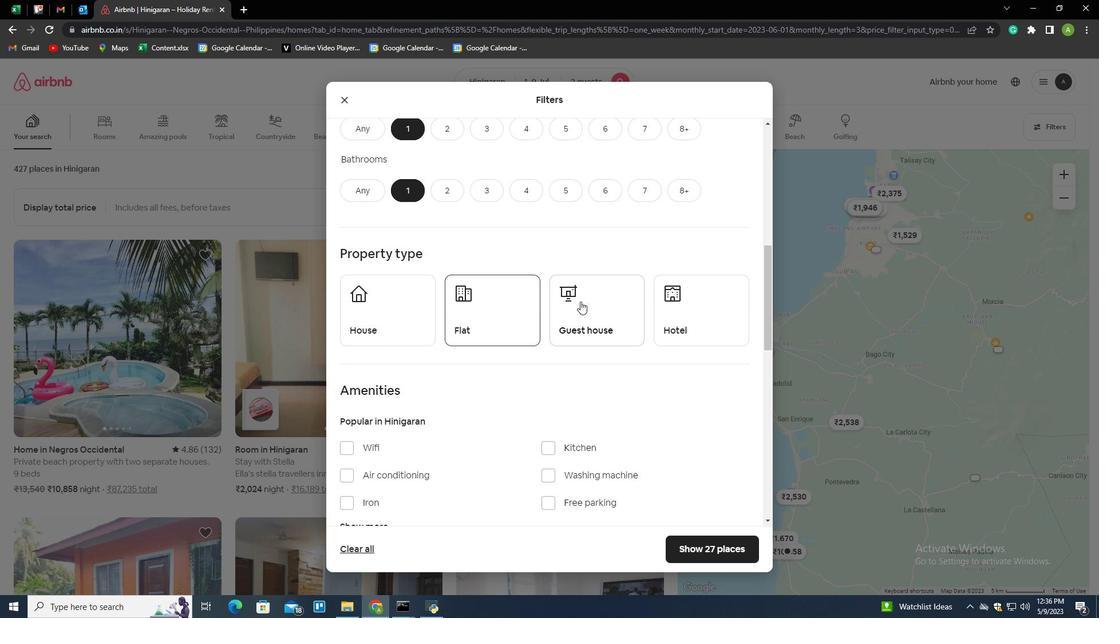 
Action: Mouse pressed left at (587, 301)
Screenshot: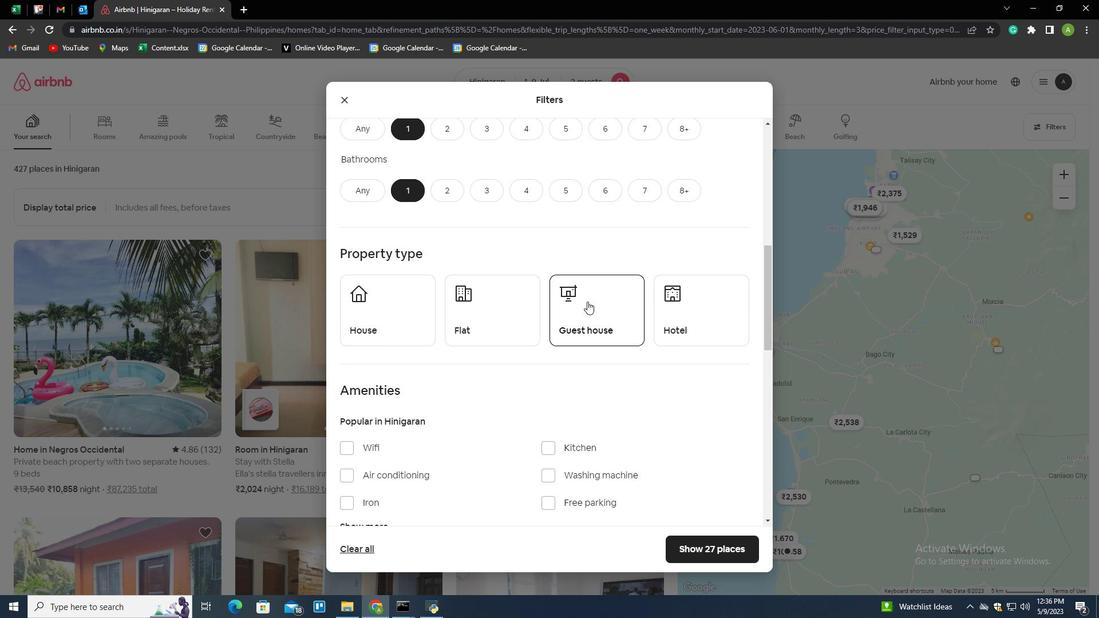 
Action: Mouse moved to (626, 310)
Screenshot: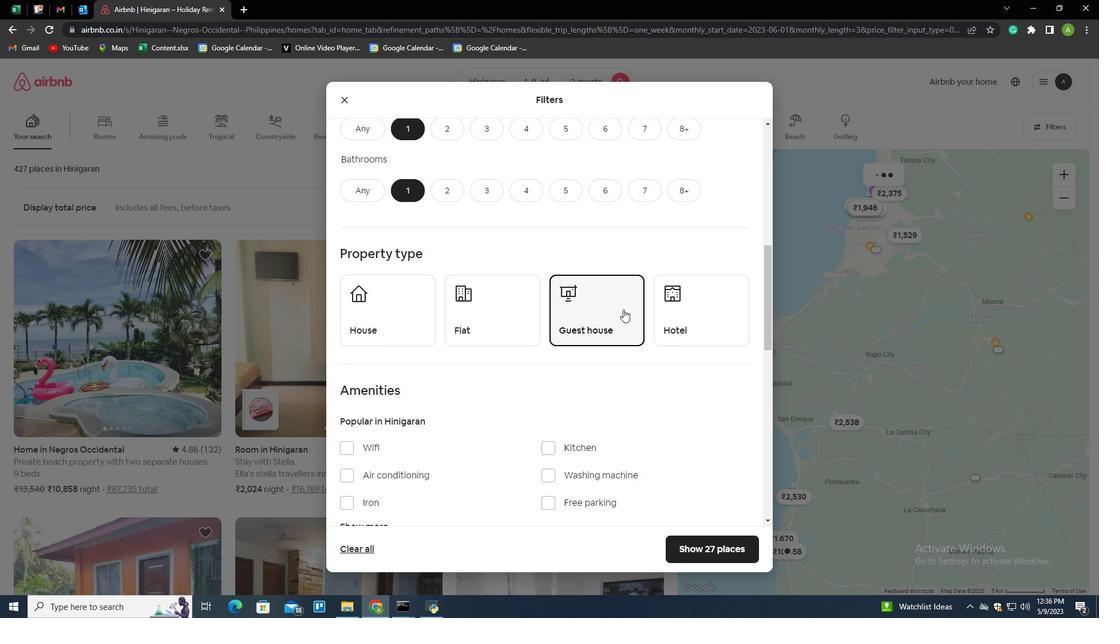 
Action: Mouse scrolled (626, 309) with delta (0, 0)
Screenshot: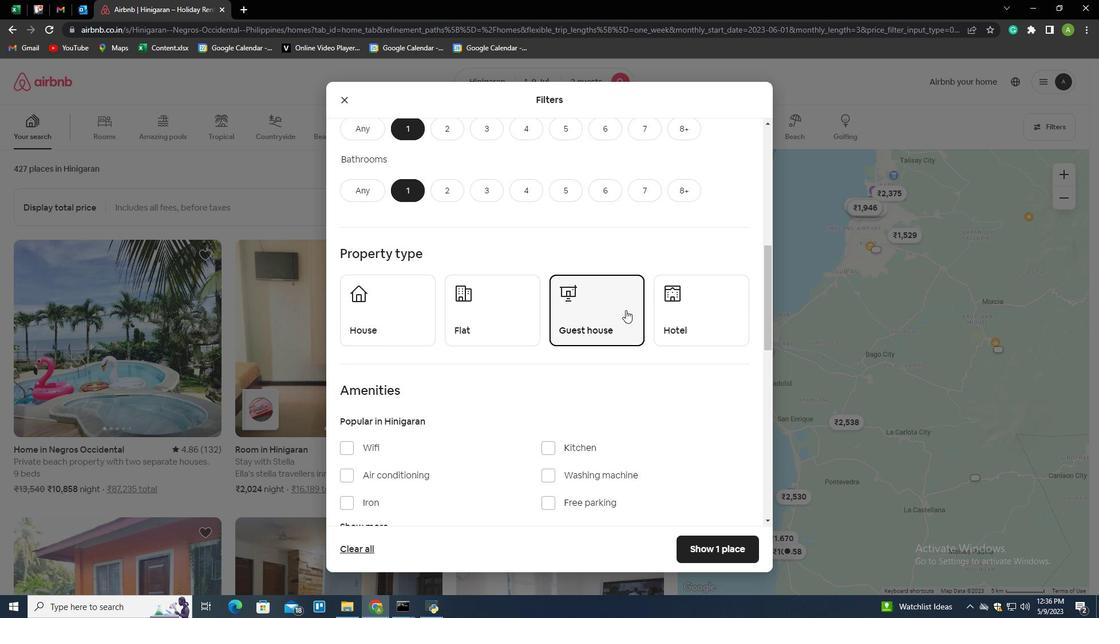 
Action: Mouse scrolled (626, 309) with delta (0, 0)
Screenshot: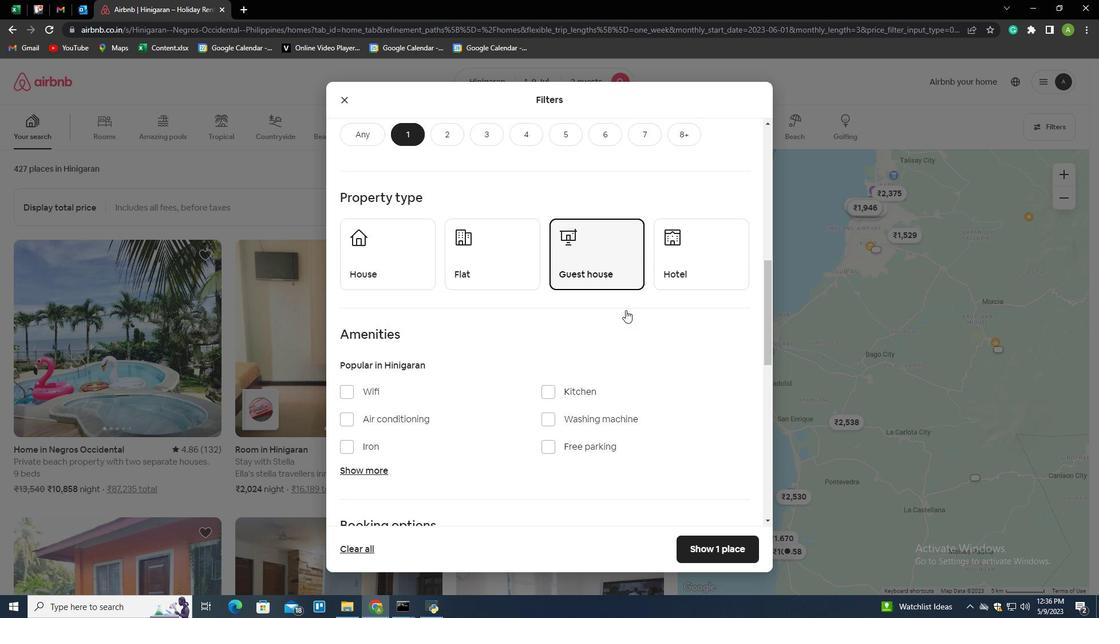 
Action: Mouse scrolled (626, 309) with delta (0, 0)
Screenshot: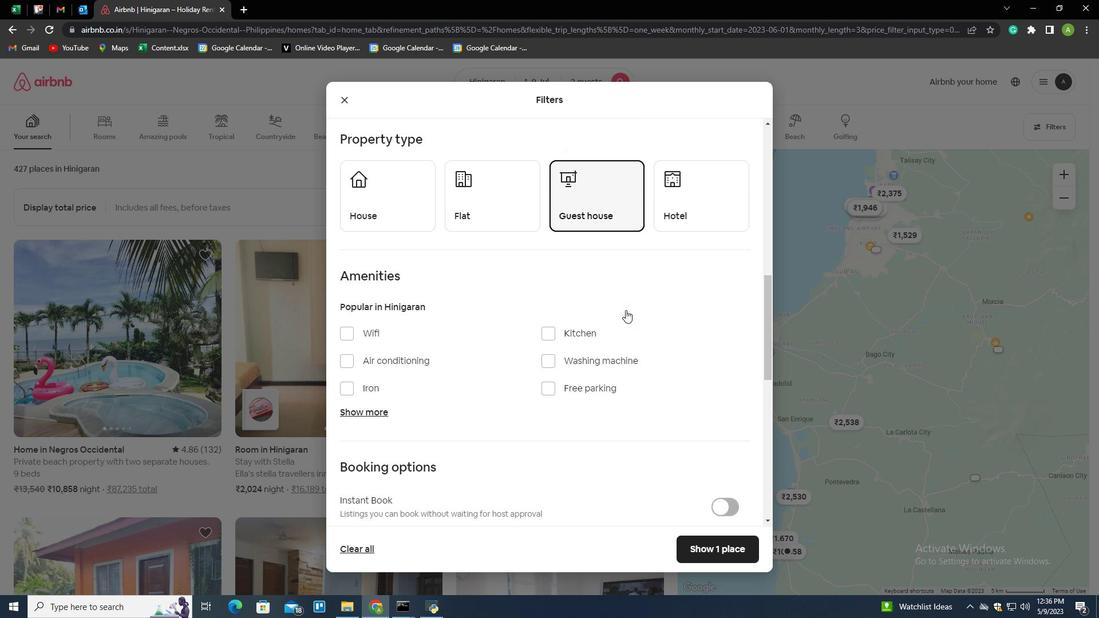 
Action: Mouse scrolled (626, 309) with delta (0, 0)
Screenshot: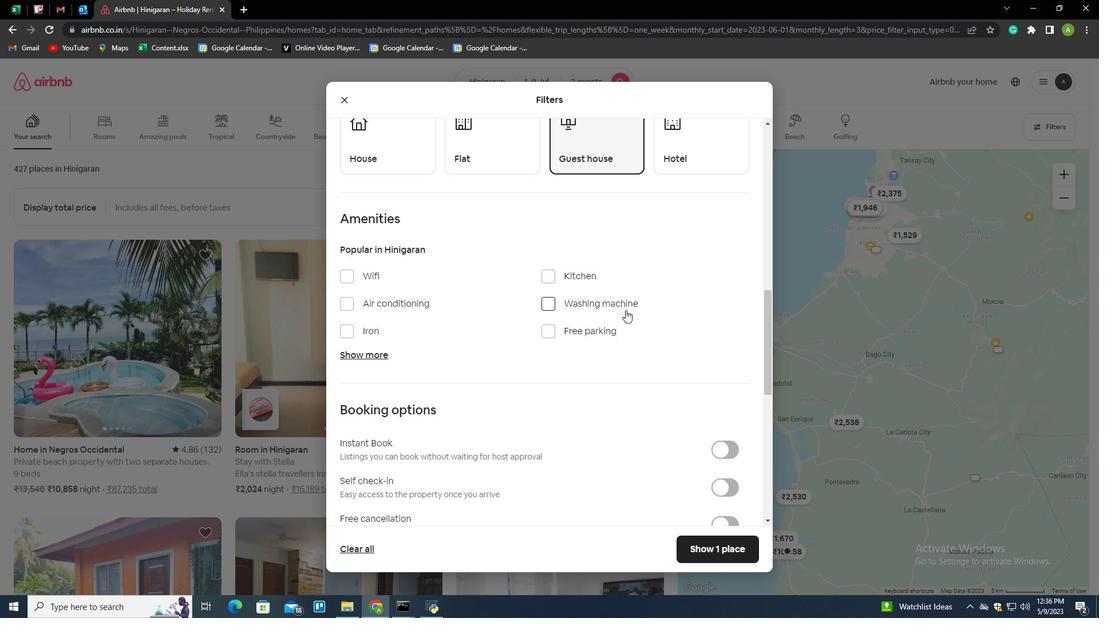 
Action: Mouse scrolled (626, 309) with delta (0, 0)
Screenshot: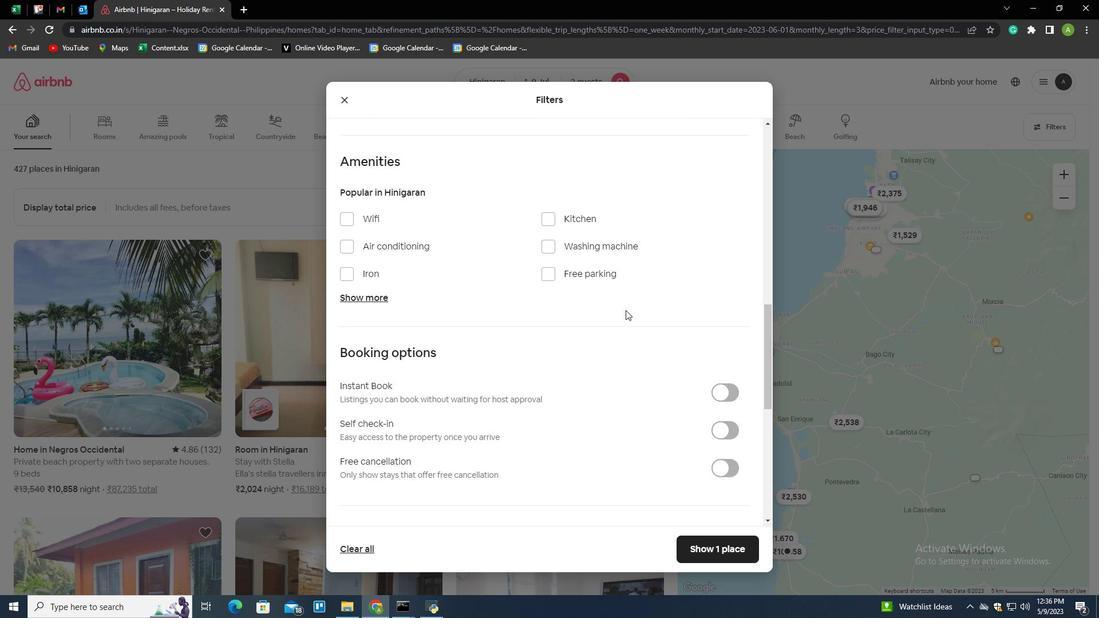 
Action: Mouse scrolled (626, 309) with delta (0, 0)
Screenshot: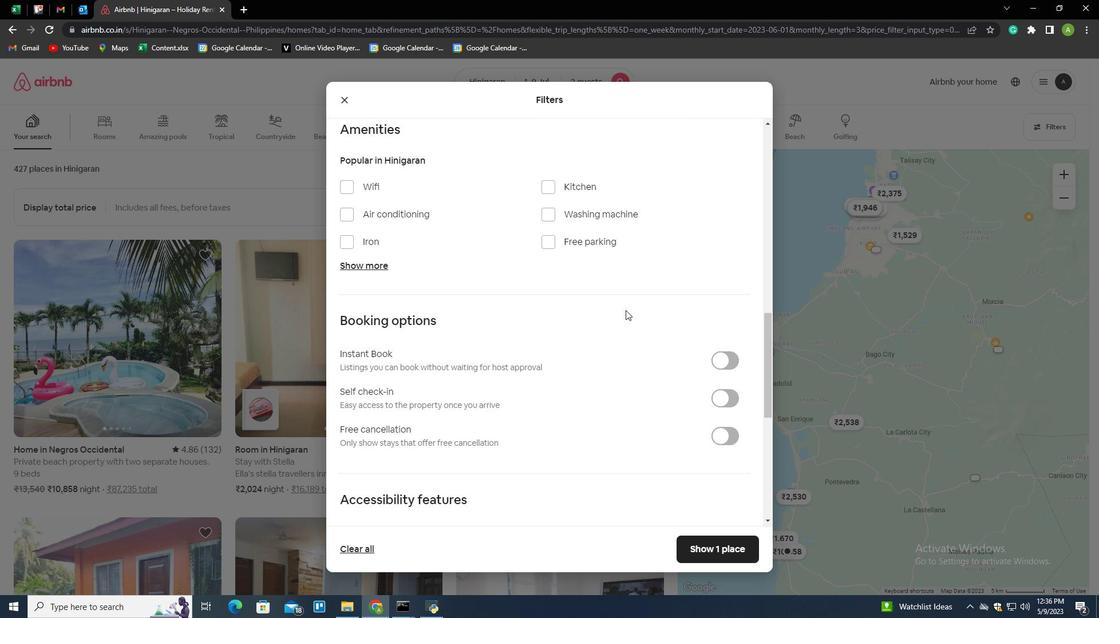 
Action: Mouse scrolled (626, 309) with delta (0, 0)
Screenshot: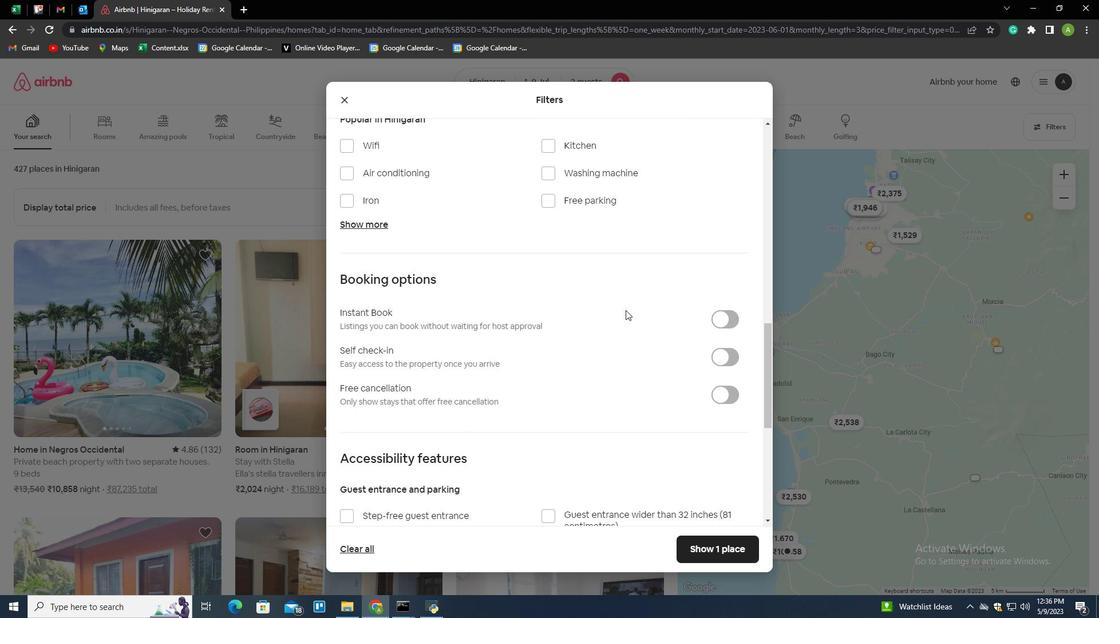 
Action: Mouse moved to (724, 256)
Screenshot: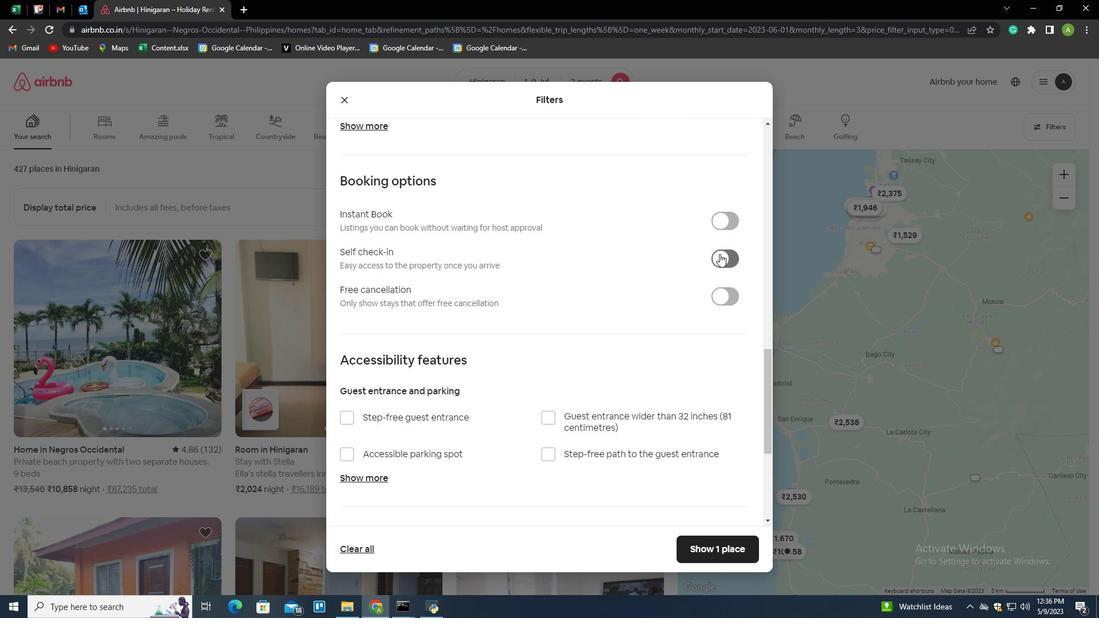 
Action: Mouse pressed left at (724, 256)
Screenshot: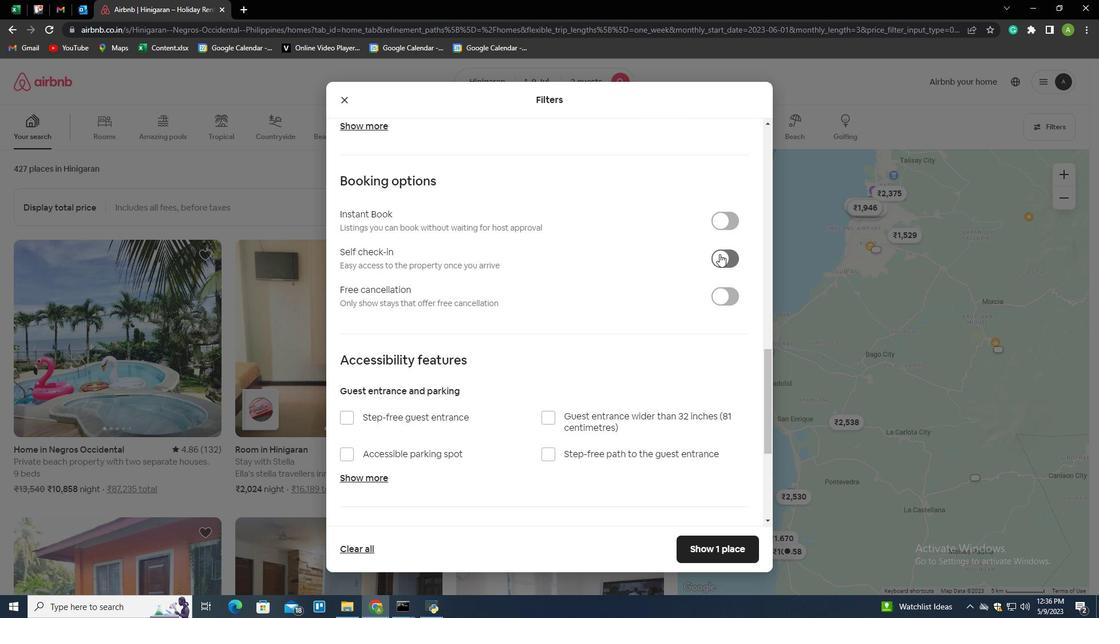 
Action: Mouse moved to (643, 313)
Screenshot: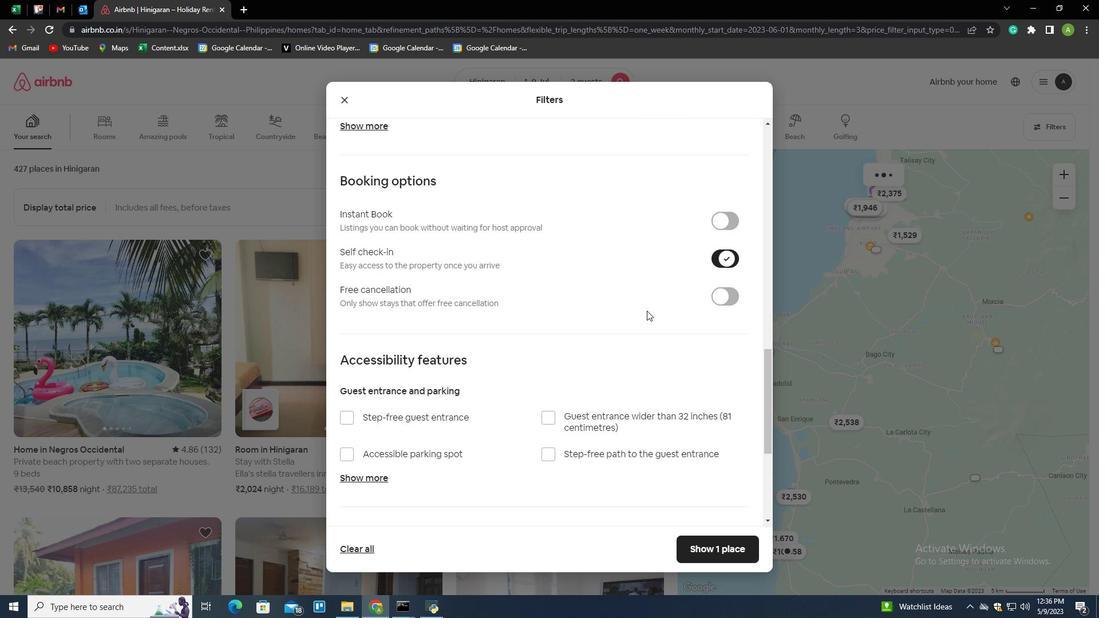 
Action: Mouse scrolled (643, 312) with delta (0, 0)
Screenshot: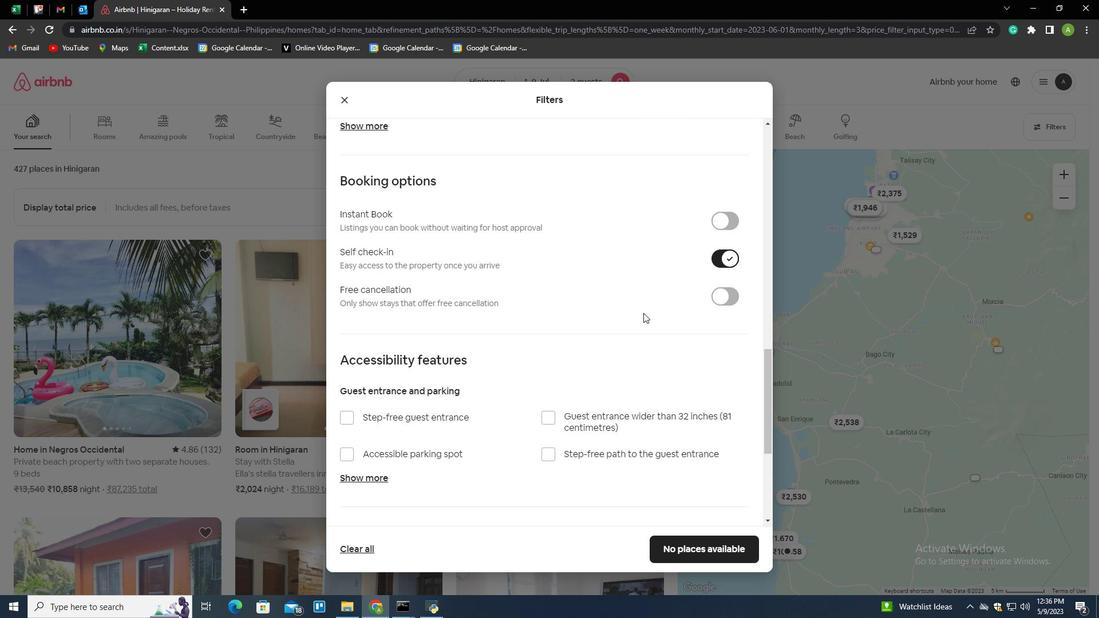 
Action: Mouse scrolled (643, 312) with delta (0, 0)
Screenshot: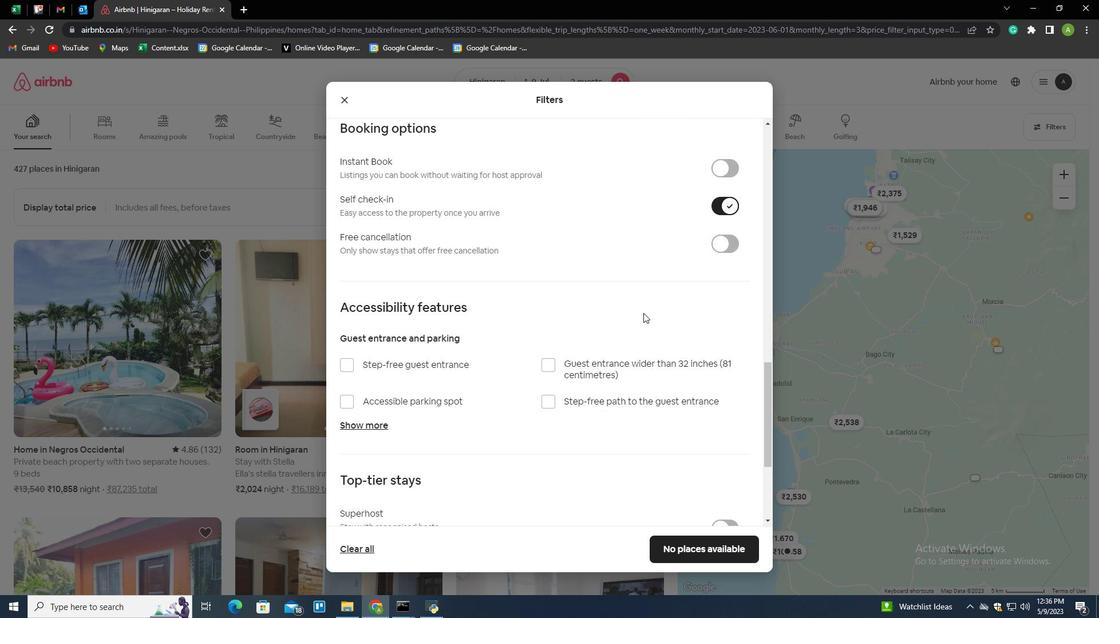 
Action: Mouse scrolled (643, 312) with delta (0, 0)
Screenshot: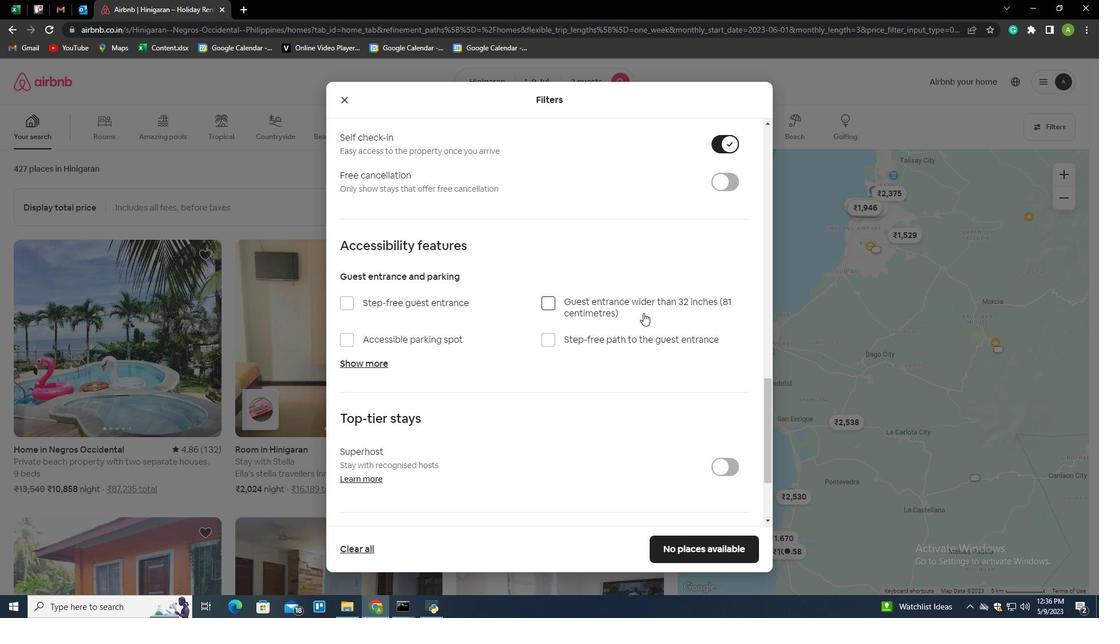 
Action: Mouse scrolled (643, 312) with delta (0, 0)
Screenshot: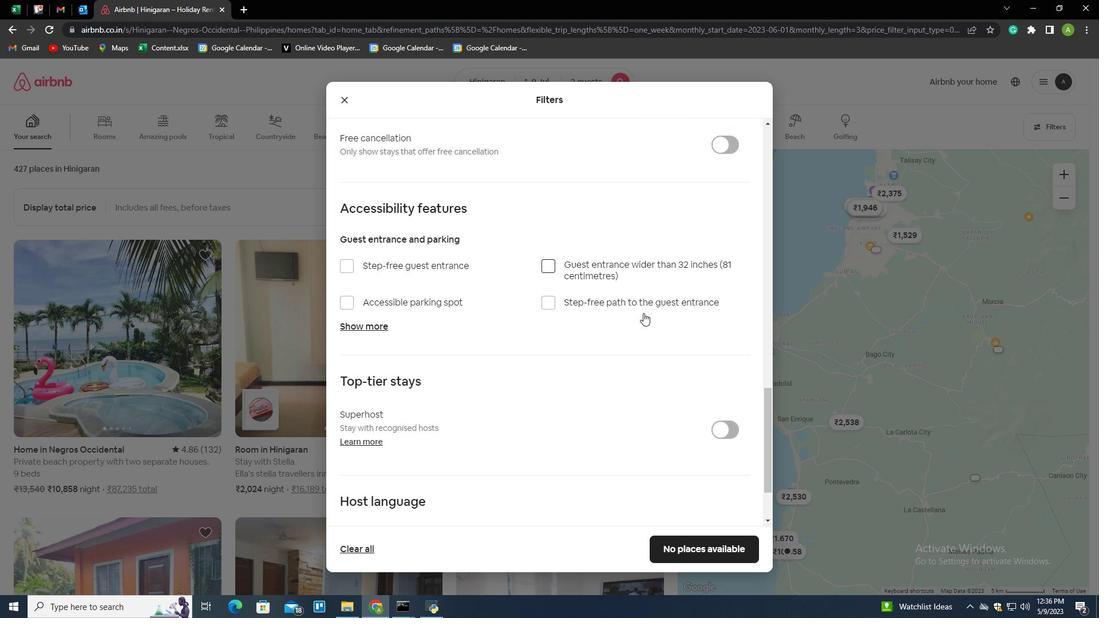 
Action: Mouse scrolled (643, 312) with delta (0, 0)
Screenshot: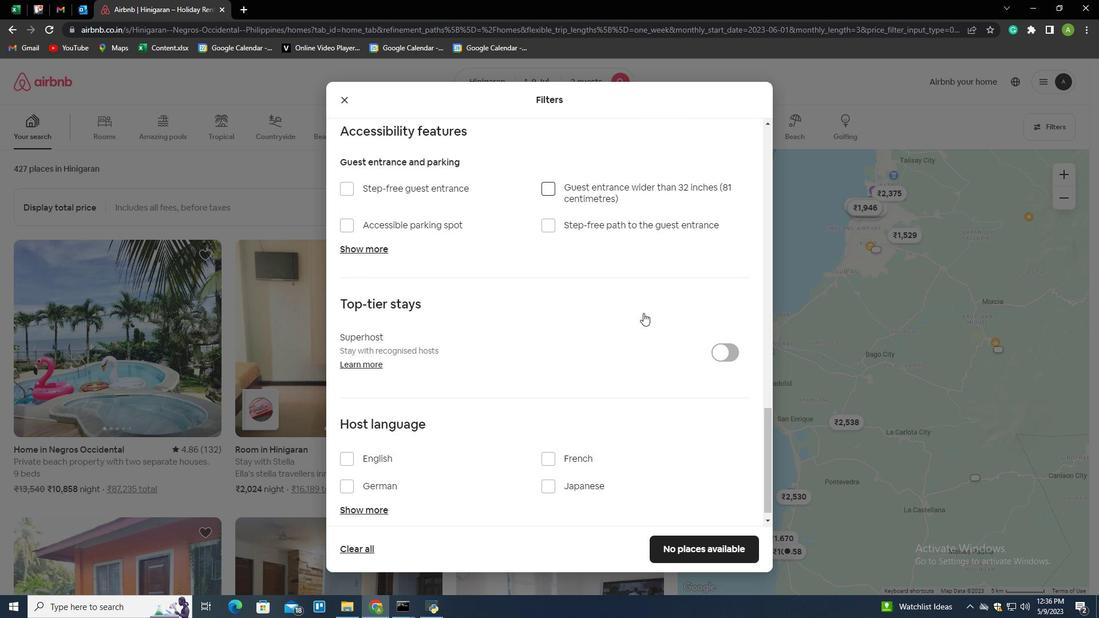 
Action: Mouse moved to (366, 445)
Screenshot: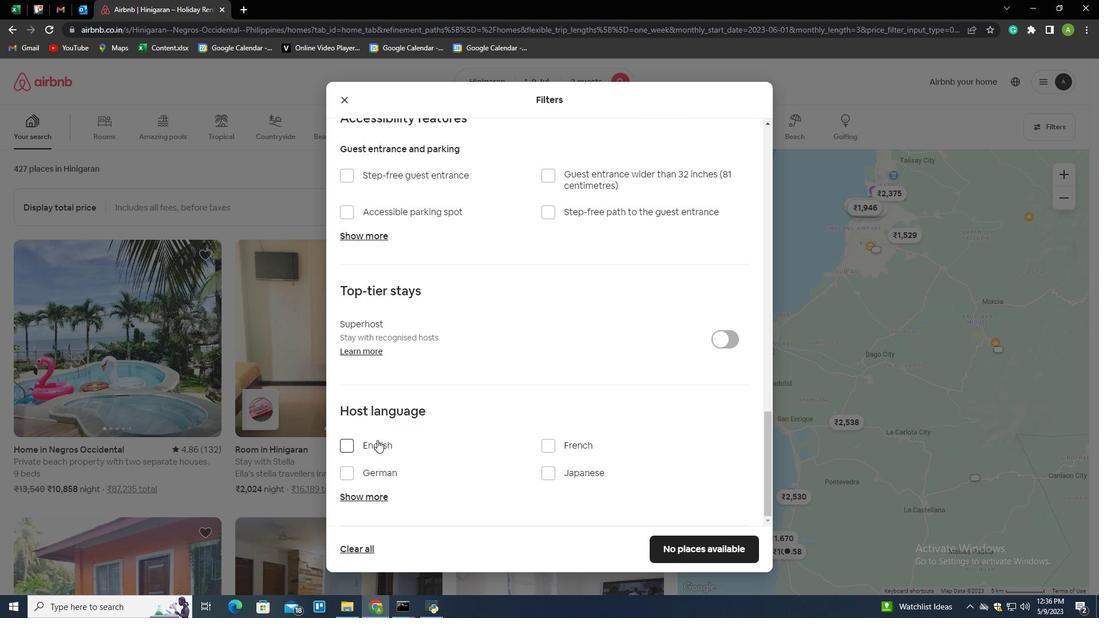 
Action: Mouse pressed left at (366, 445)
Screenshot: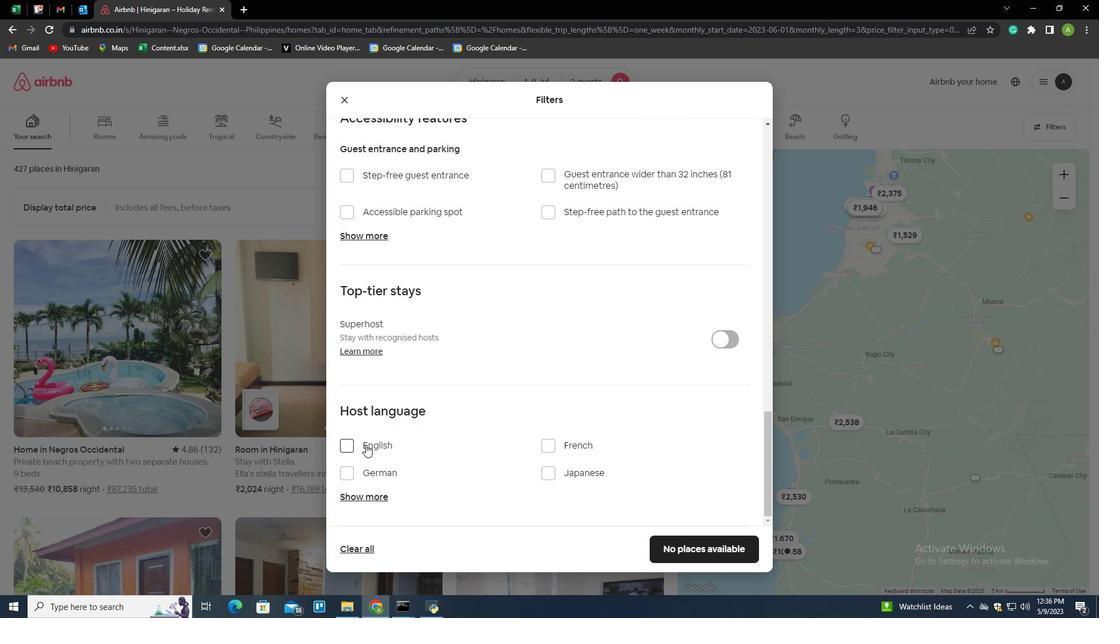 
Action: Mouse moved to (564, 360)
Screenshot: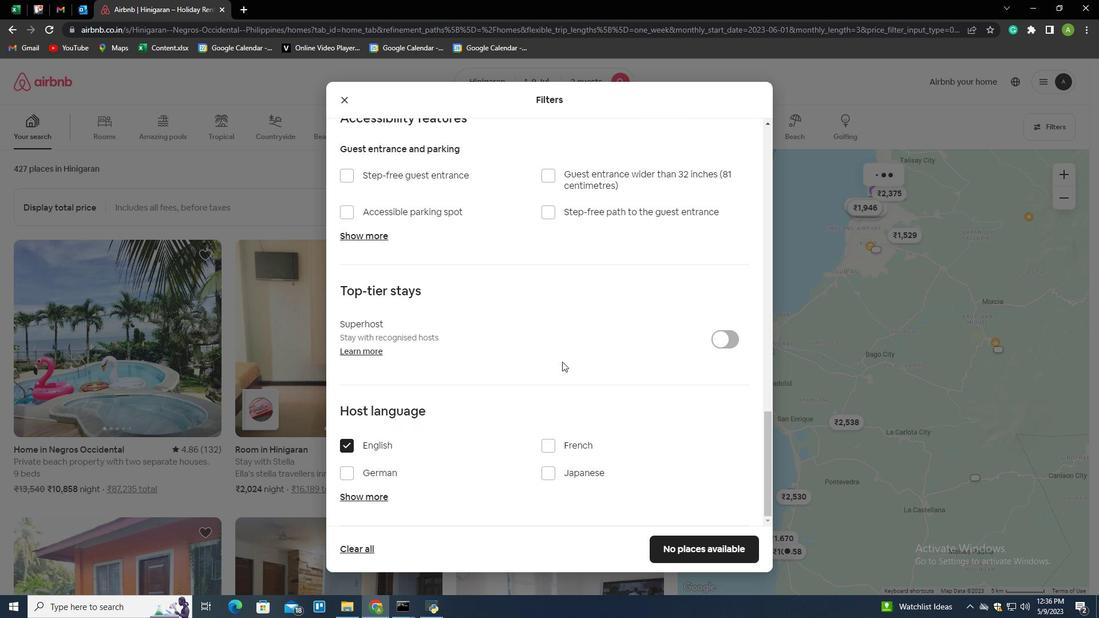 
Action: Mouse scrolled (564, 360) with delta (0, 0)
Screenshot: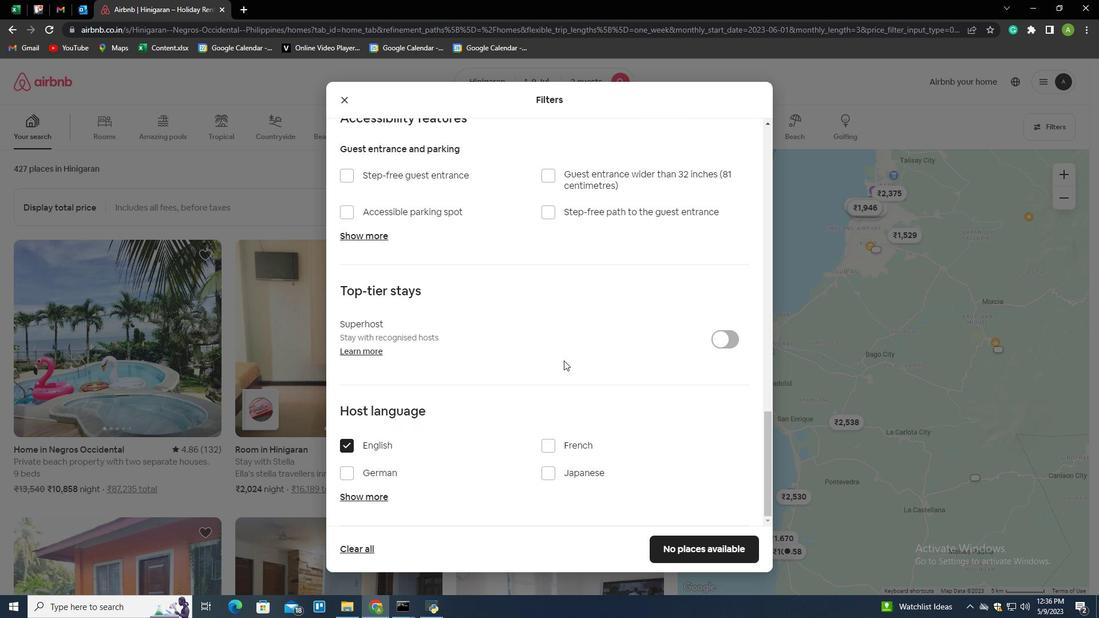 
Action: Mouse scrolled (564, 360) with delta (0, 0)
Screenshot: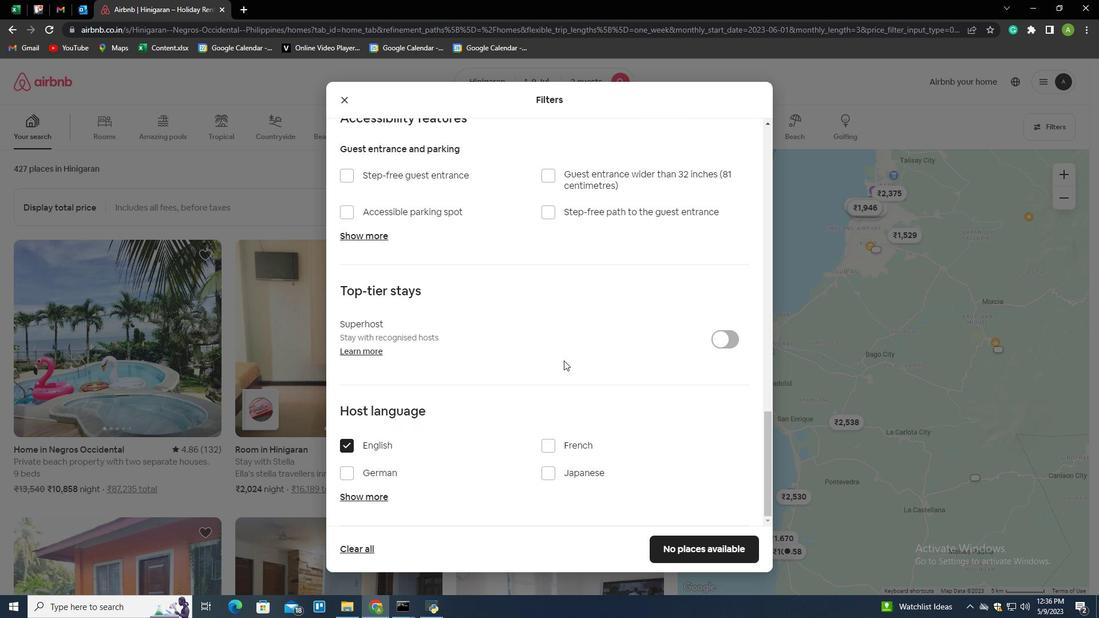 
Action: Mouse scrolled (564, 360) with delta (0, 0)
Screenshot: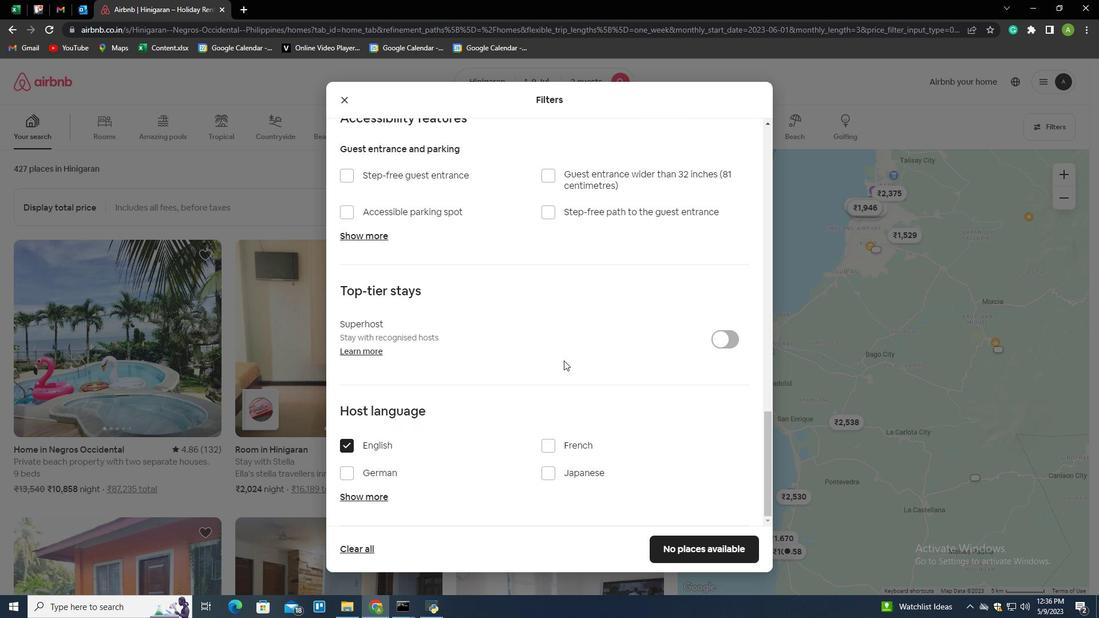 
Action: Mouse moved to (691, 543)
Screenshot: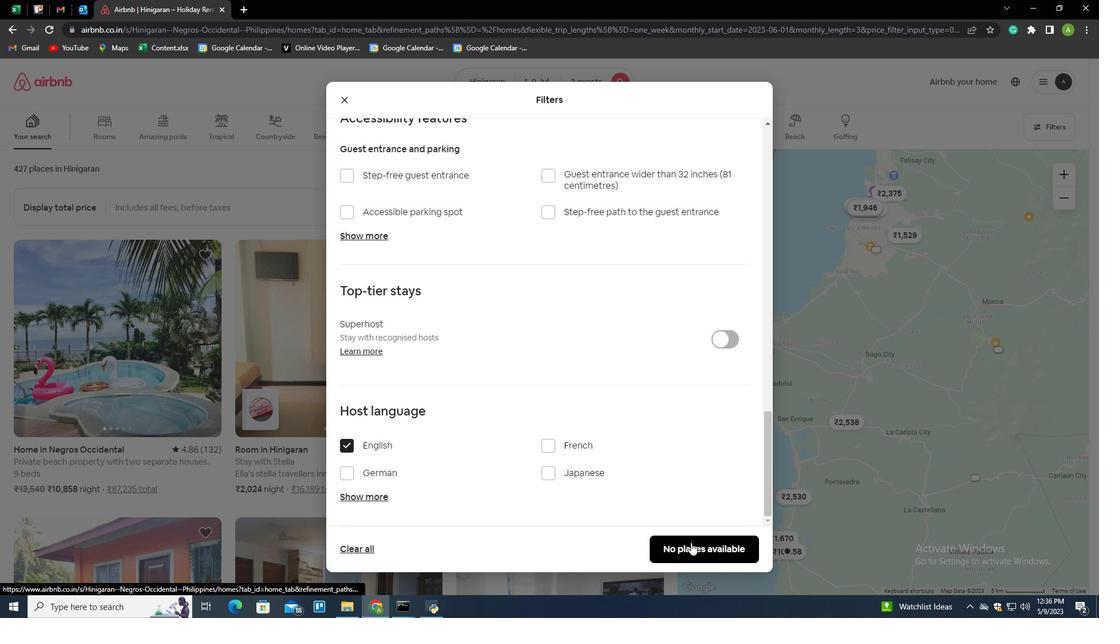 
Action: Mouse pressed left at (691, 543)
Screenshot: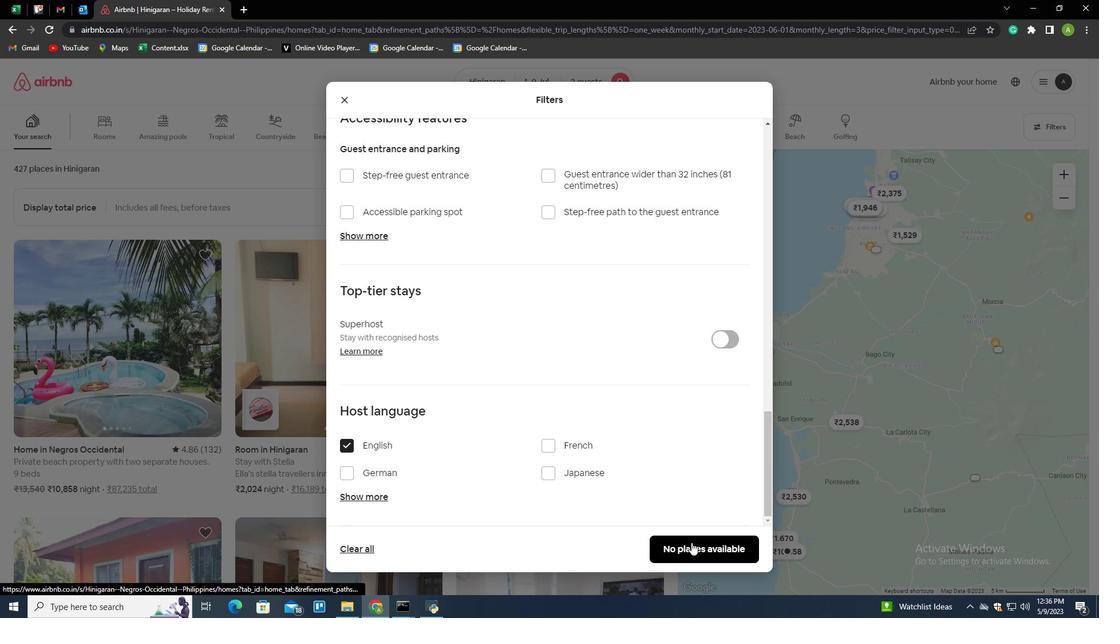 
Action: Mouse moved to (683, 529)
Screenshot: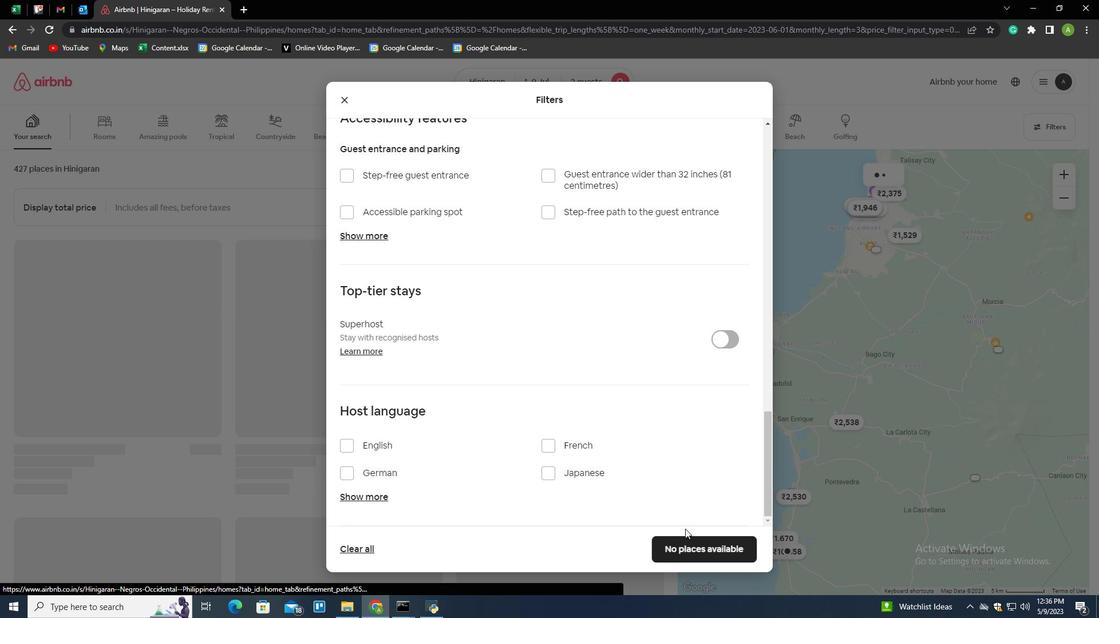 
